 Task: Create a rule when custom fields comments is set to a number grater than 1 by me.
Action: Mouse moved to (1313, 105)
Screenshot: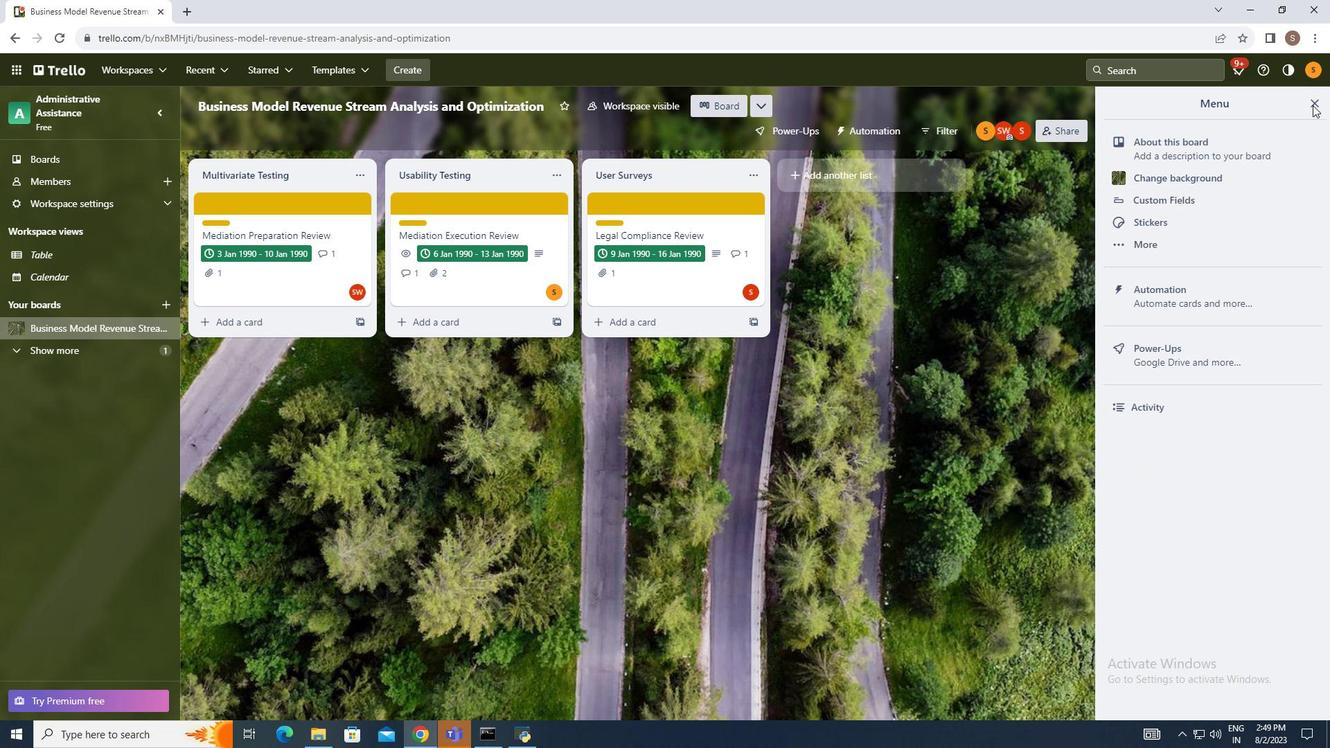 
Action: Mouse pressed left at (1313, 105)
Screenshot: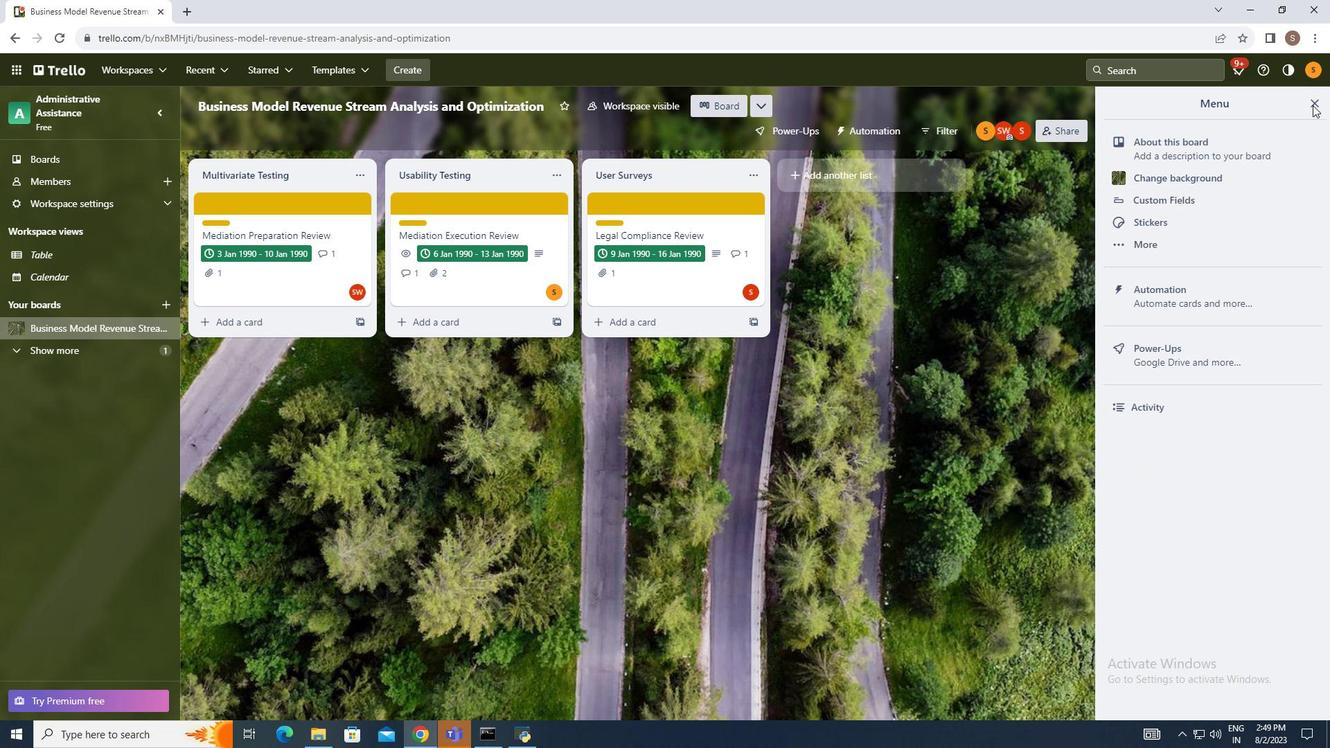 
Action: Mouse moved to (1197, 291)
Screenshot: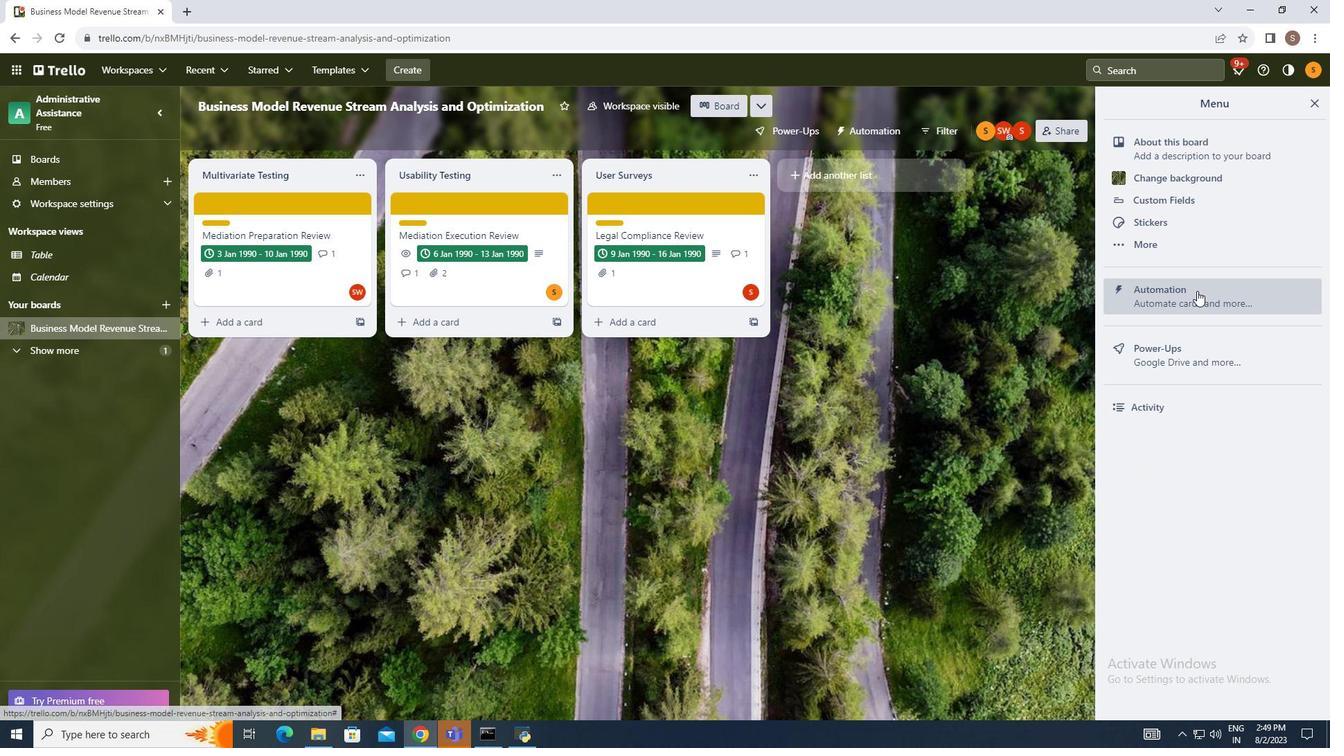 
Action: Mouse pressed left at (1197, 291)
Screenshot: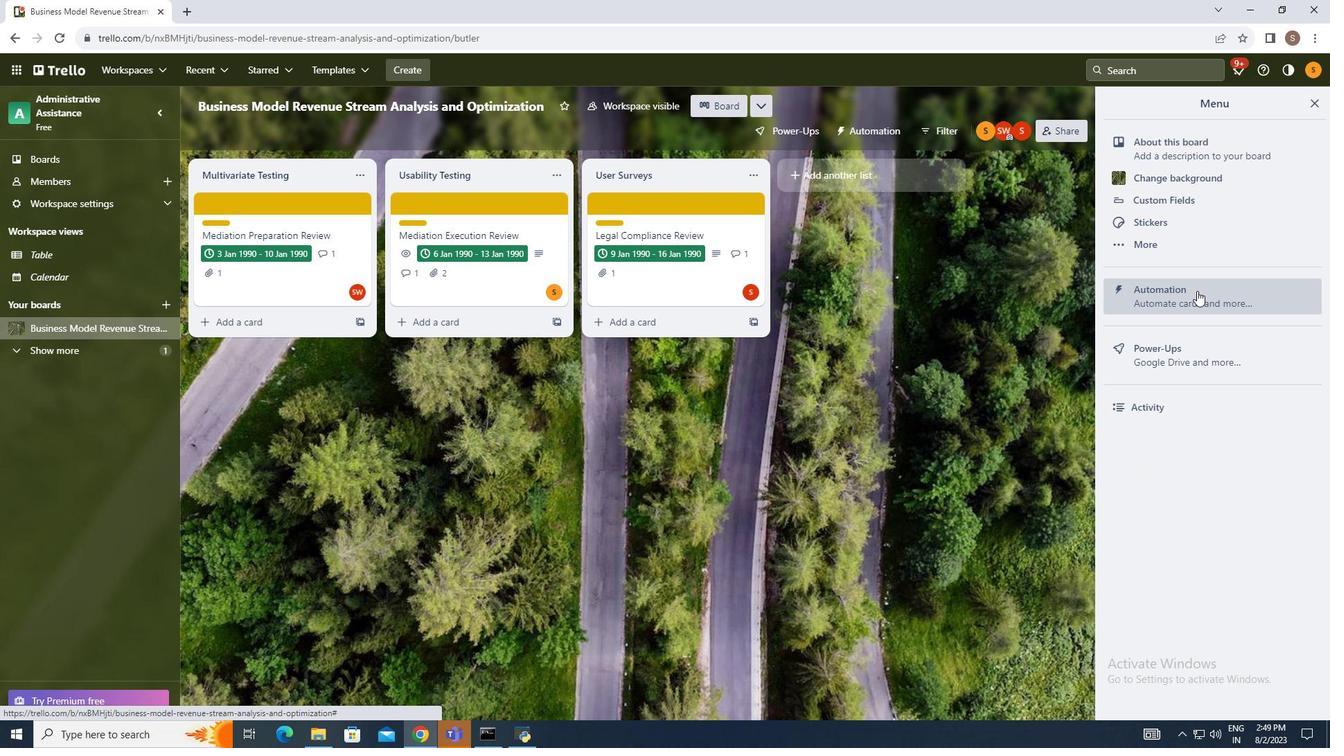 
Action: Mouse moved to (255, 252)
Screenshot: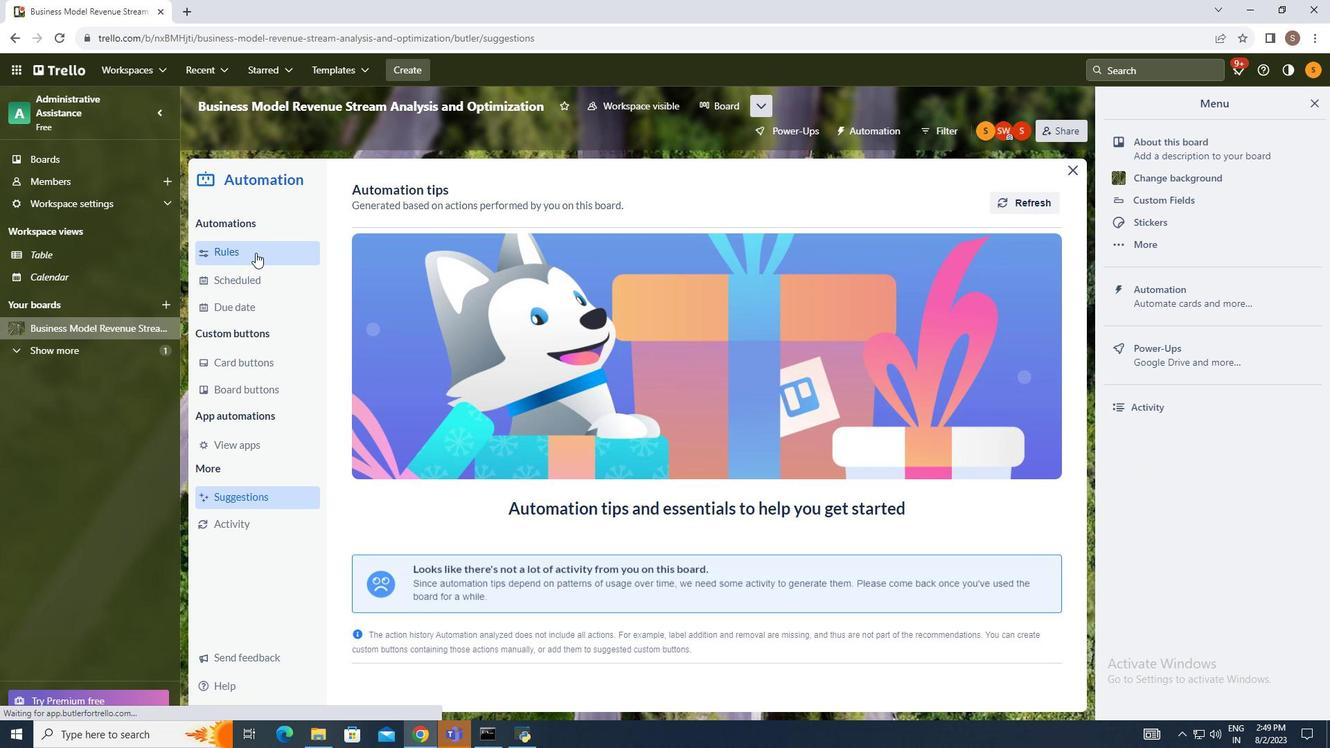 
Action: Mouse pressed left at (255, 252)
Screenshot: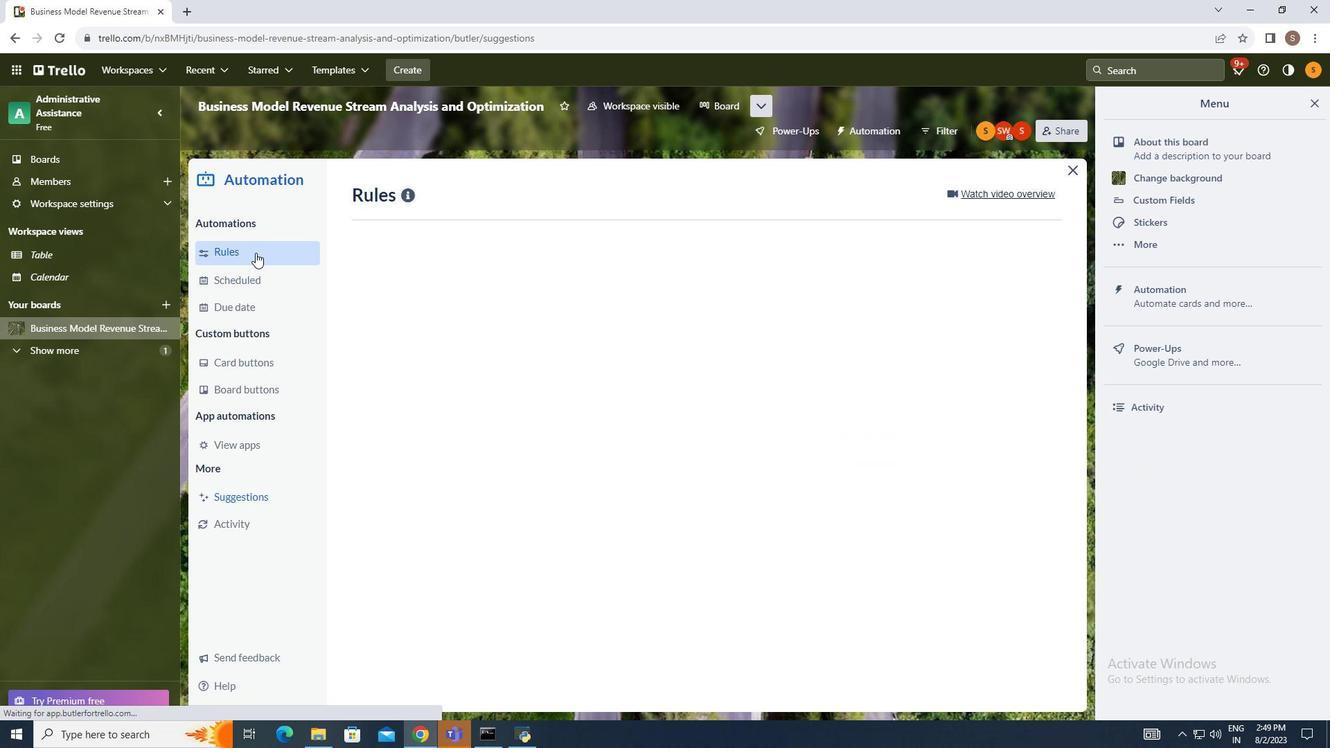 
Action: Mouse moved to (931, 197)
Screenshot: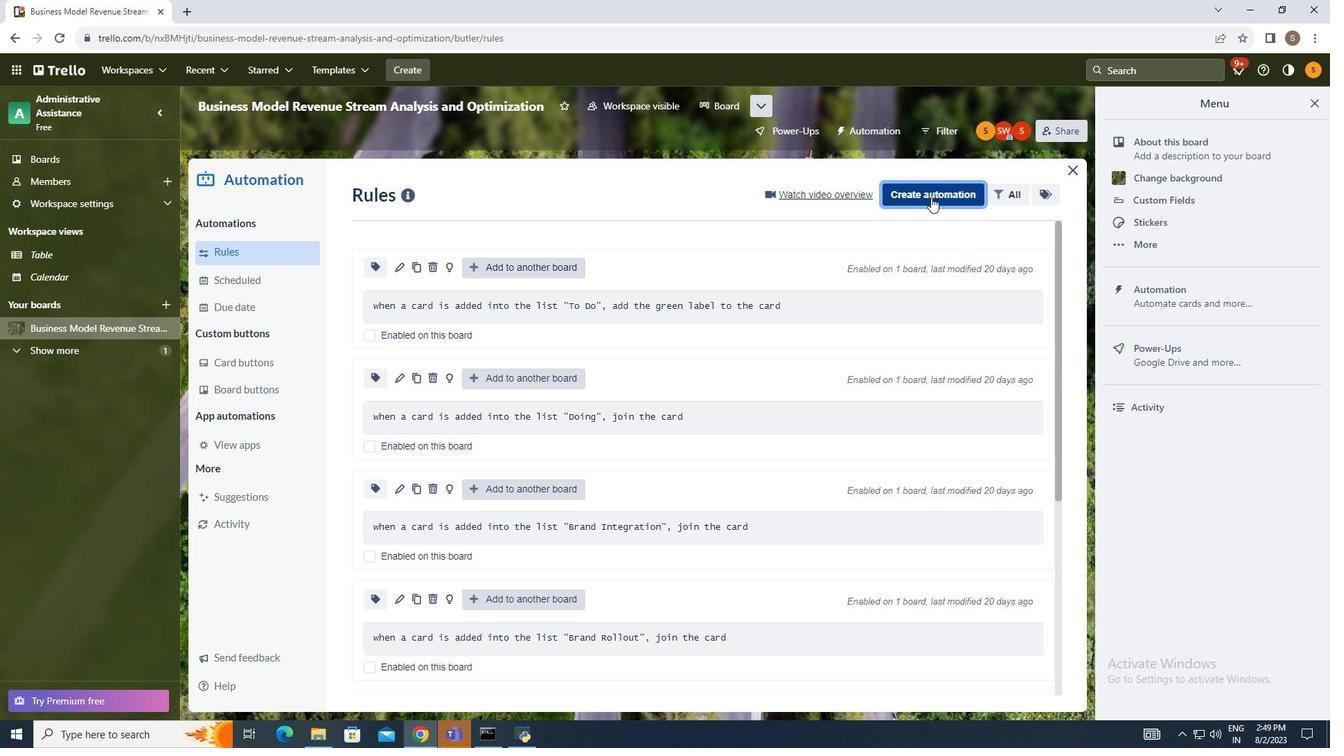 
Action: Mouse pressed left at (931, 197)
Screenshot: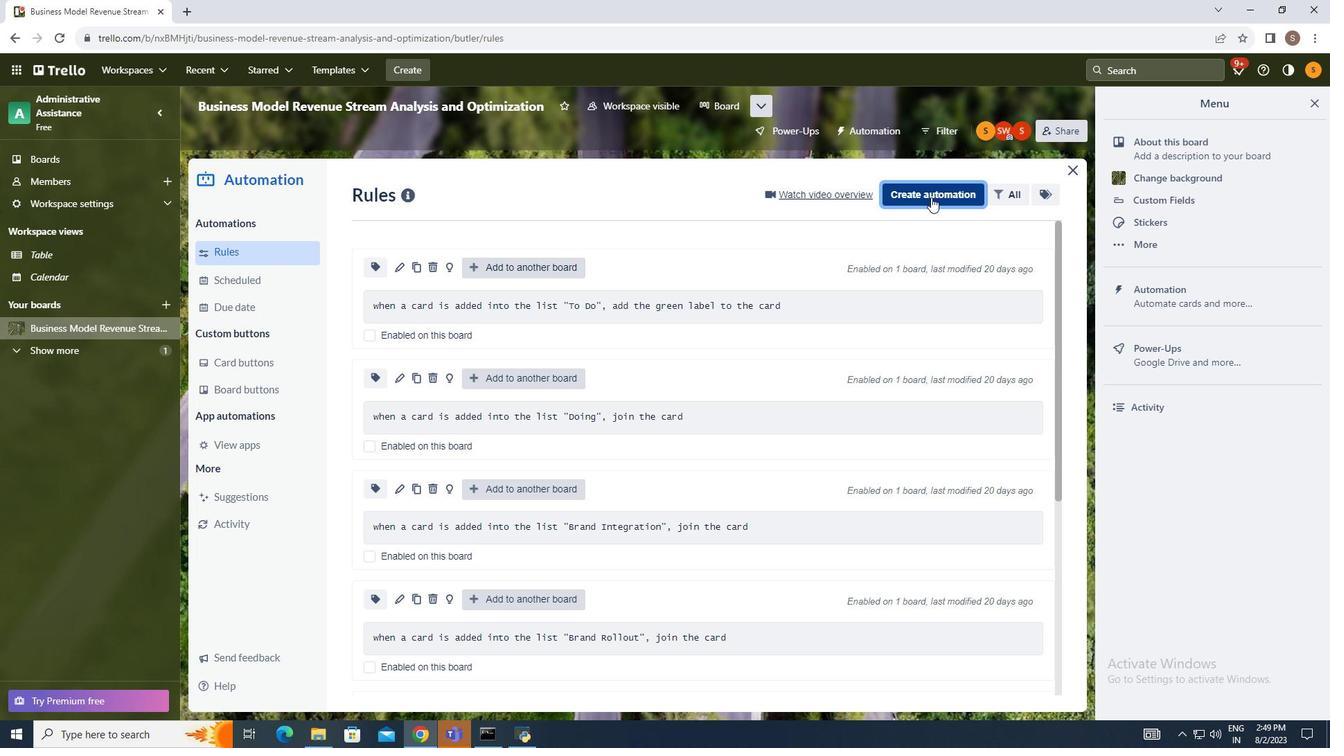 
Action: Mouse moved to (713, 327)
Screenshot: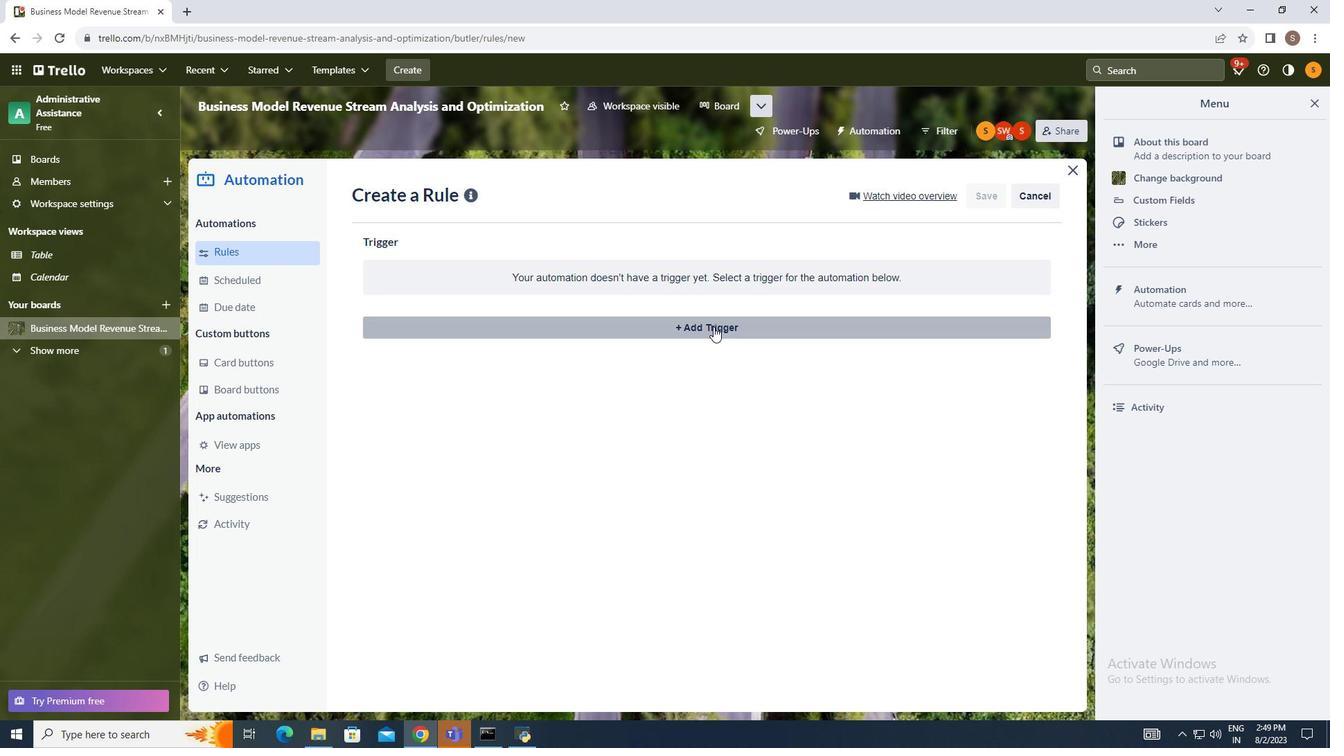 
Action: Mouse pressed left at (713, 327)
Screenshot: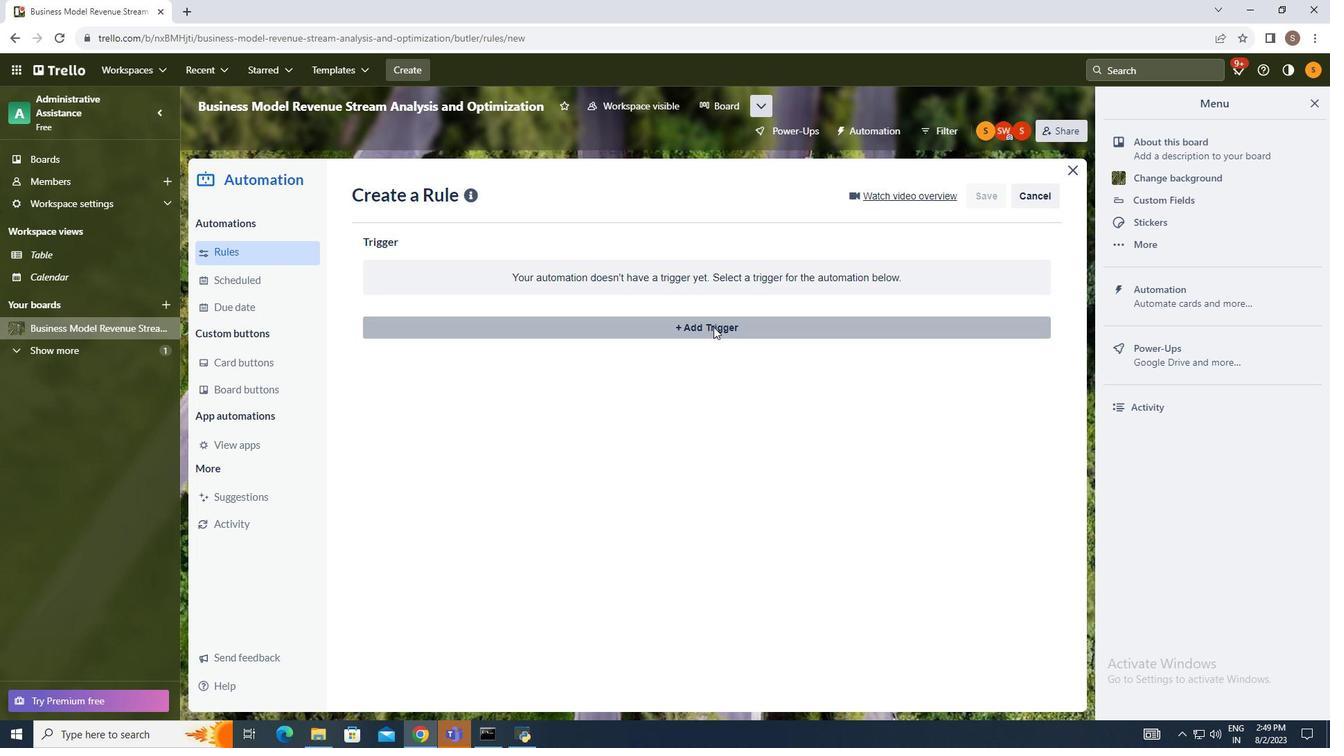 
Action: Mouse moved to (673, 372)
Screenshot: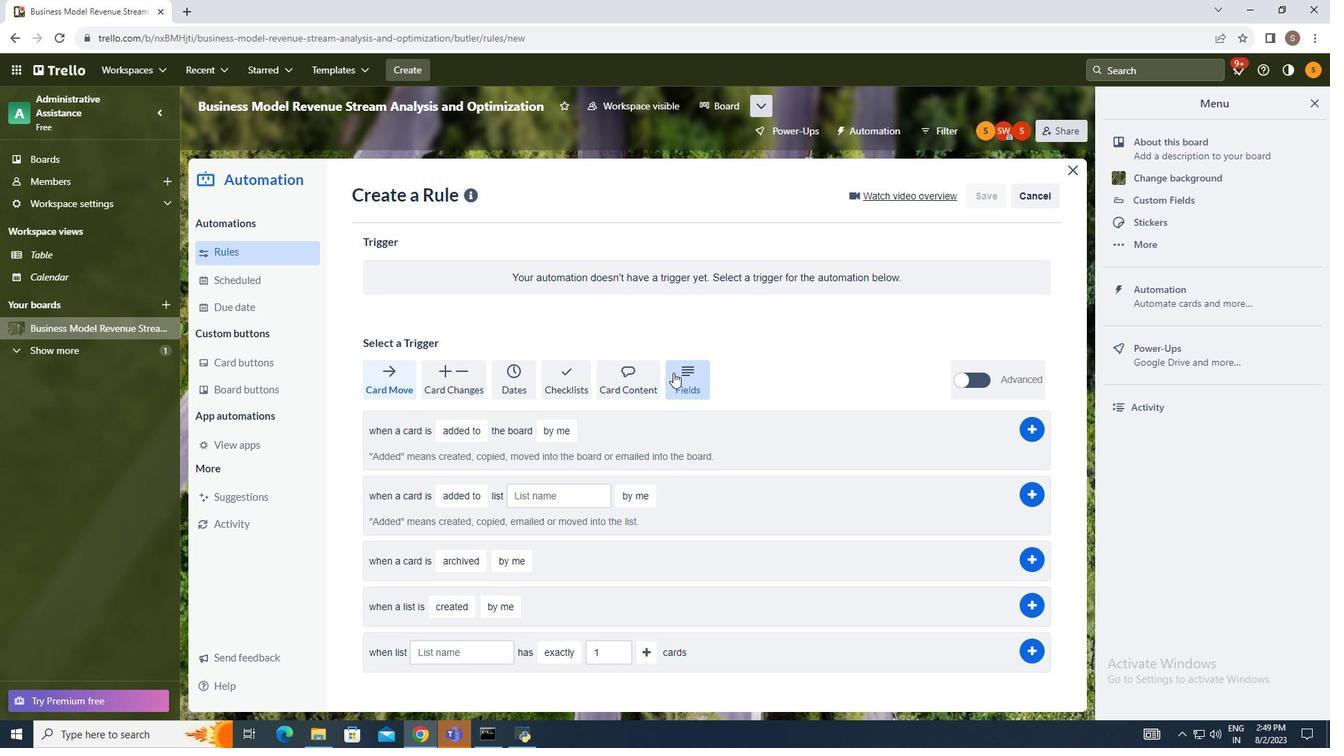 
Action: Mouse pressed left at (673, 372)
Screenshot: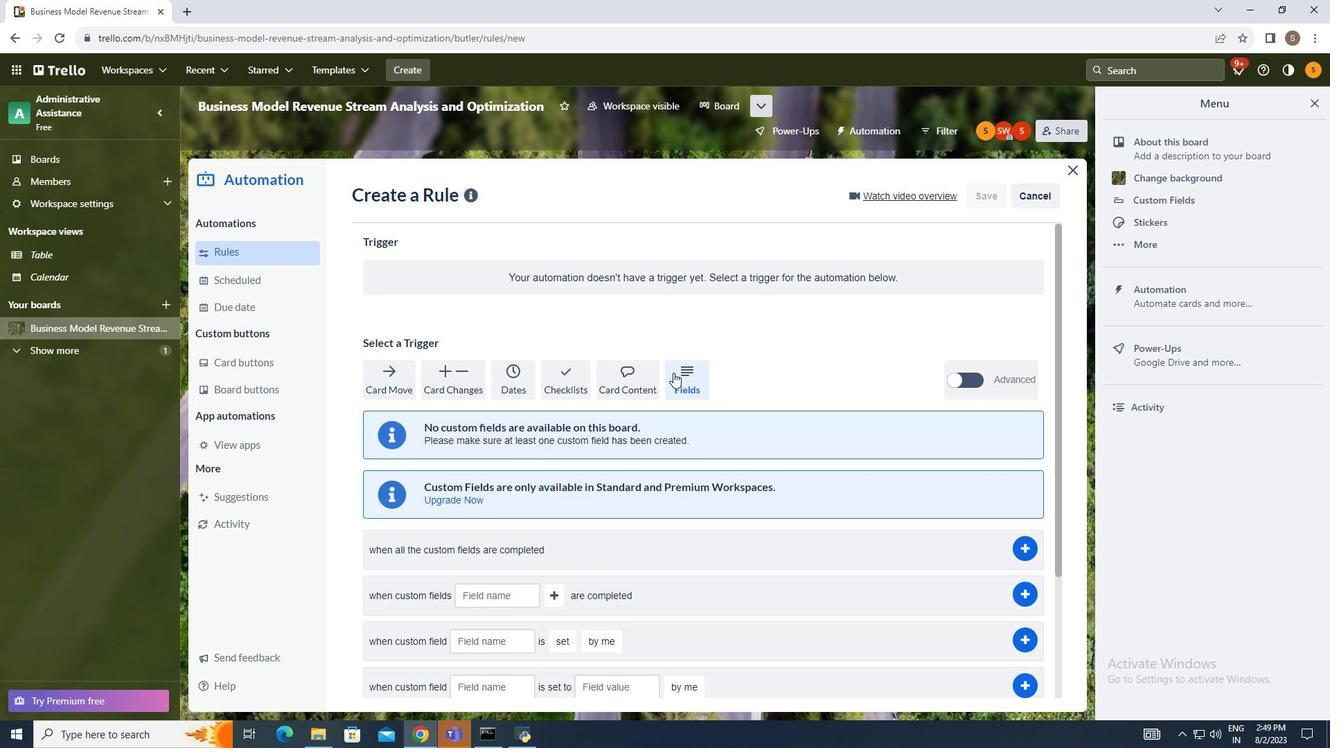 
Action: Mouse moved to (590, 479)
Screenshot: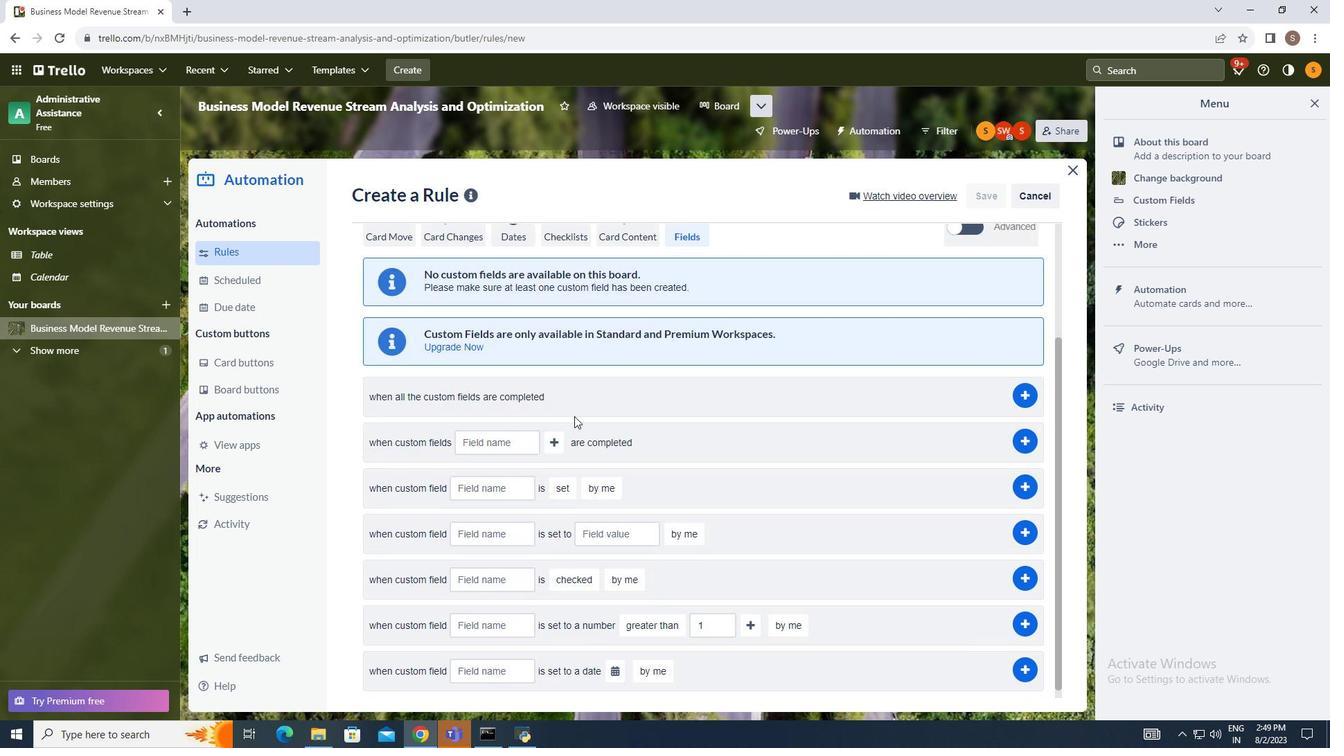 
Action: Mouse scrolled (590, 478) with delta (0, 0)
Screenshot: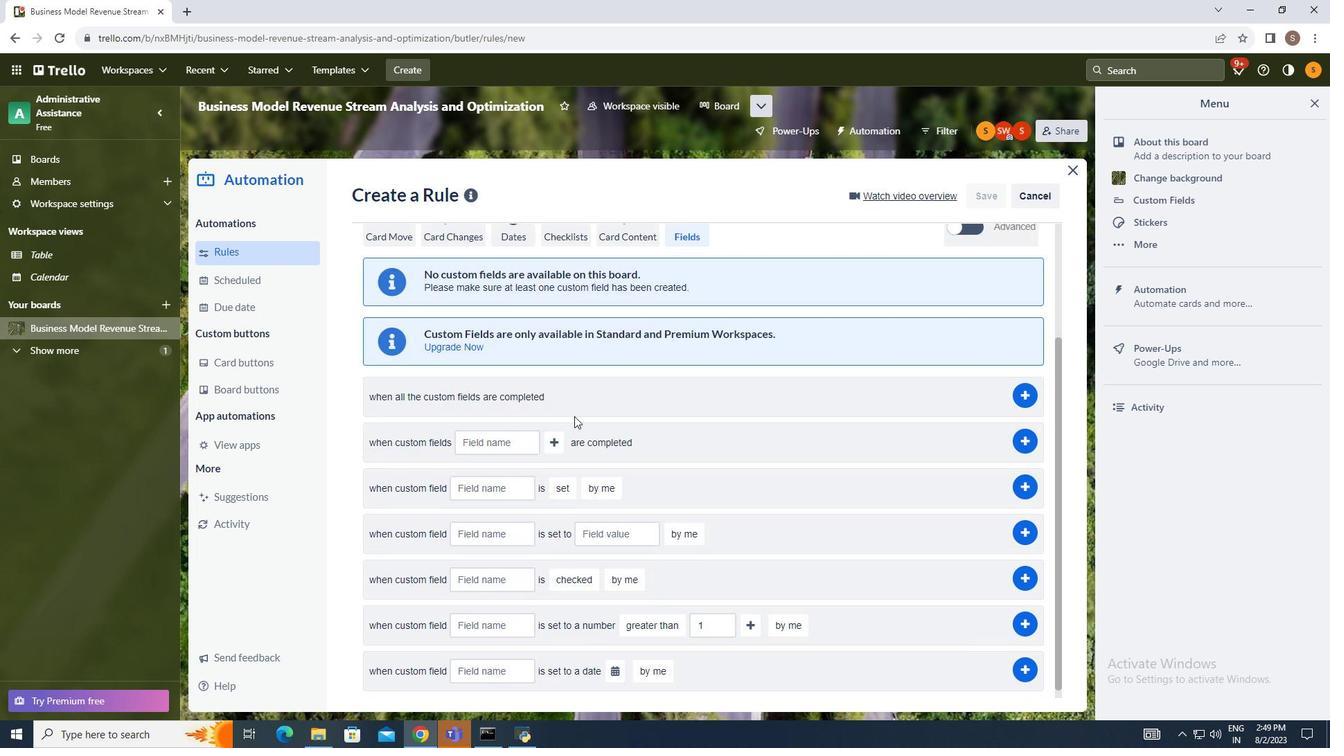 
Action: Mouse moved to (586, 480)
Screenshot: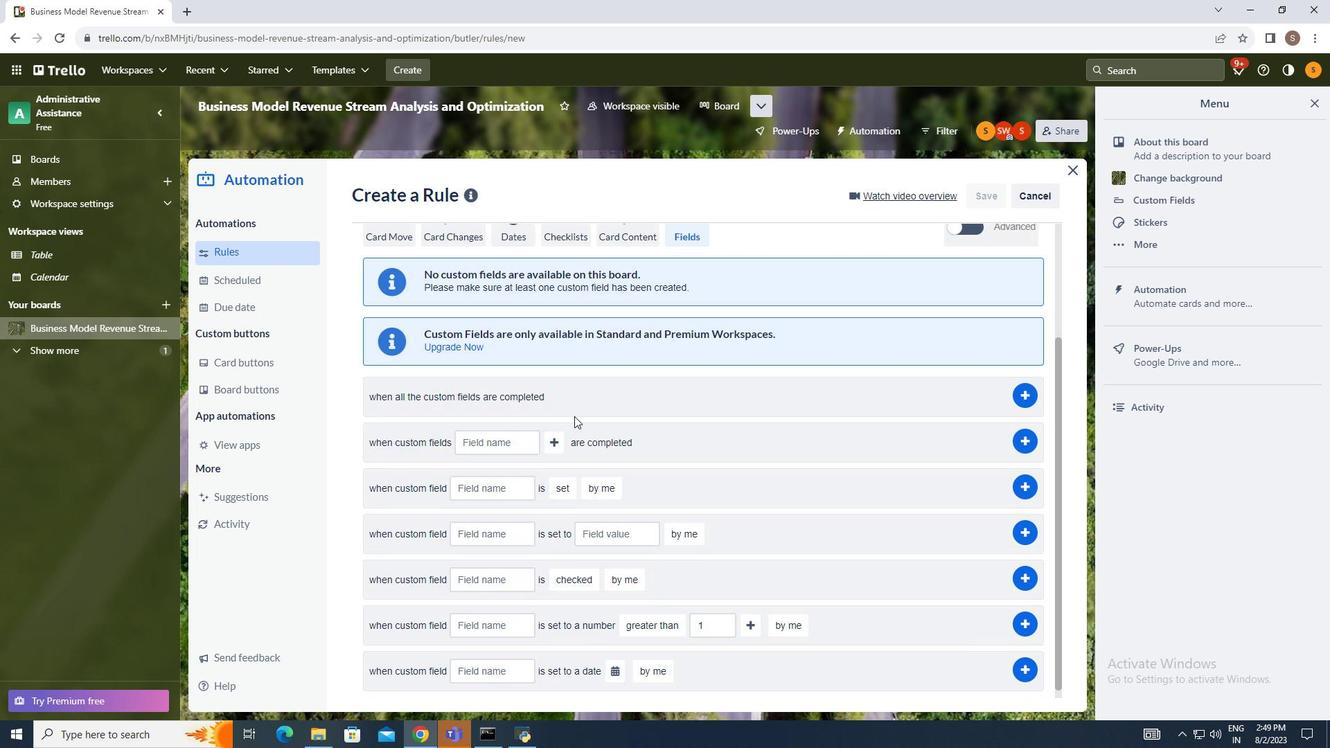 
Action: Mouse scrolled (586, 479) with delta (0, 0)
Screenshot: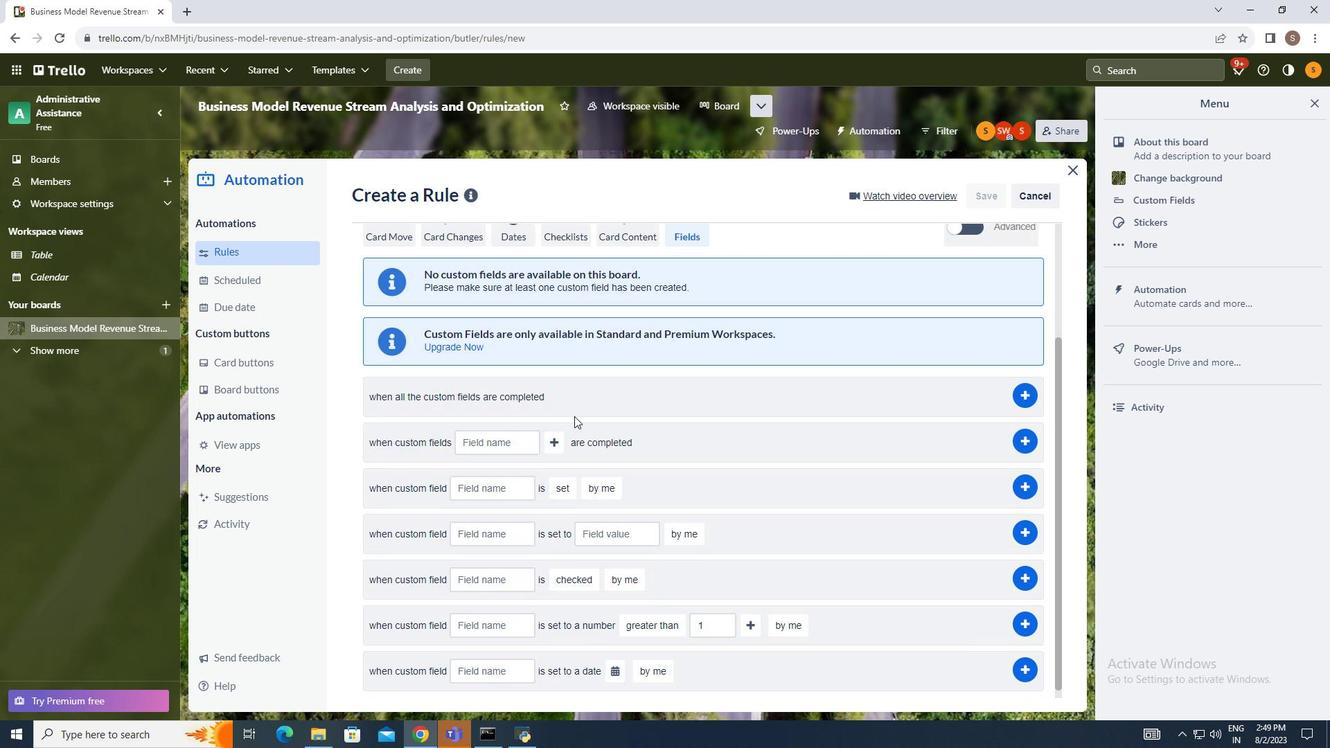 
Action: Mouse moved to (580, 469)
Screenshot: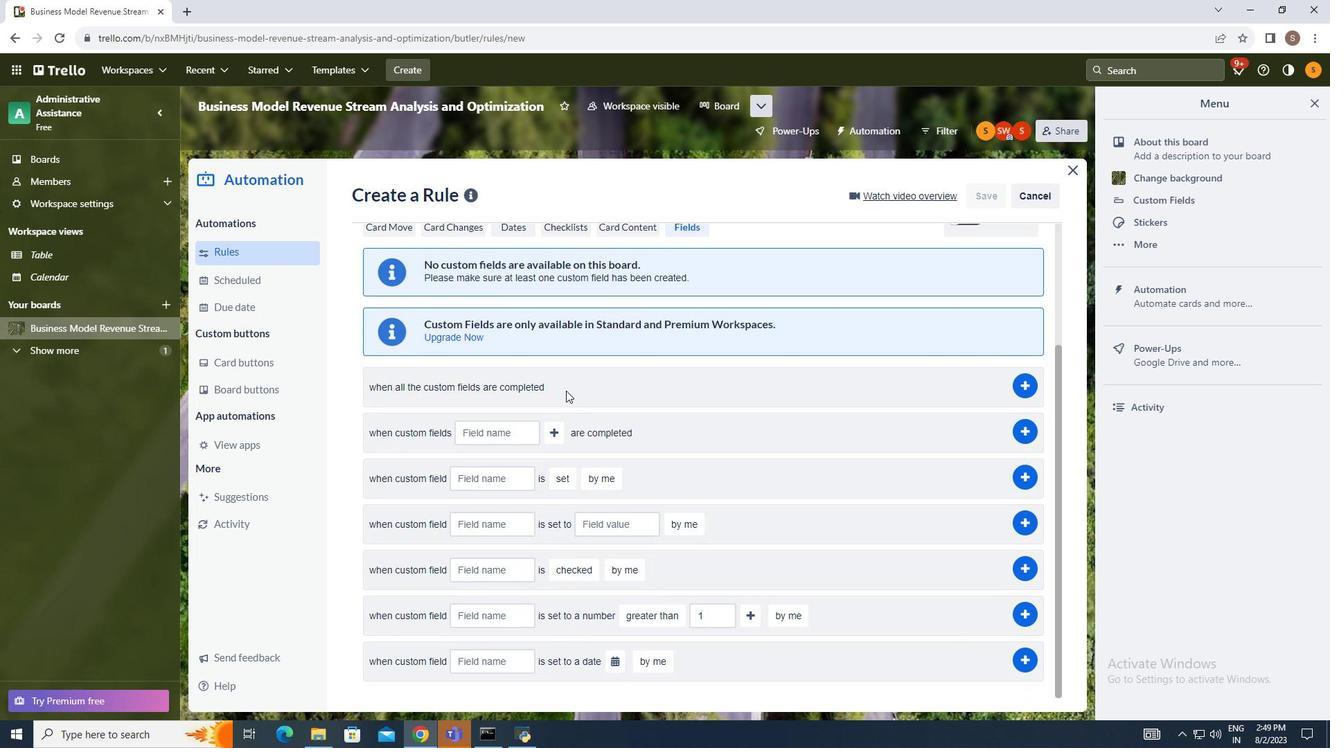 
Action: Mouse scrolled (580, 468) with delta (0, 0)
Screenshot: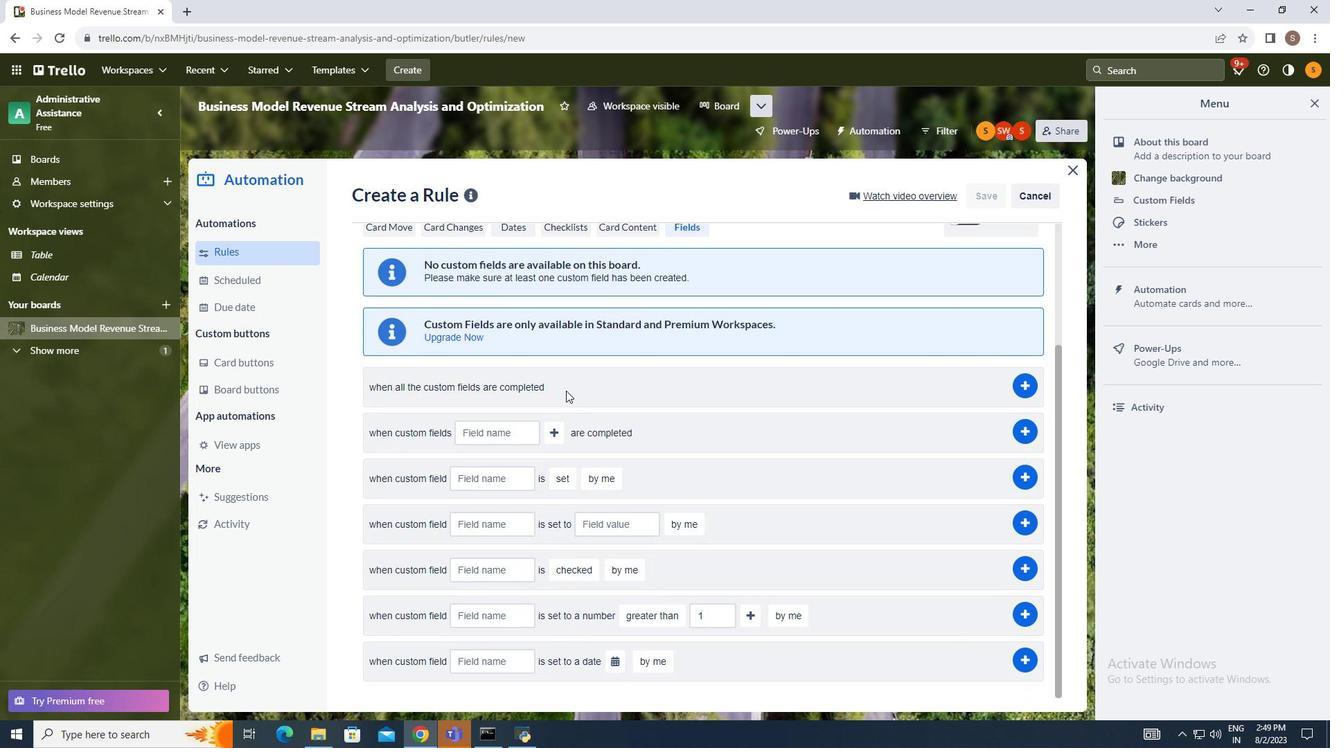 
Action: Mouse moved to (577, 445)
Screenshot: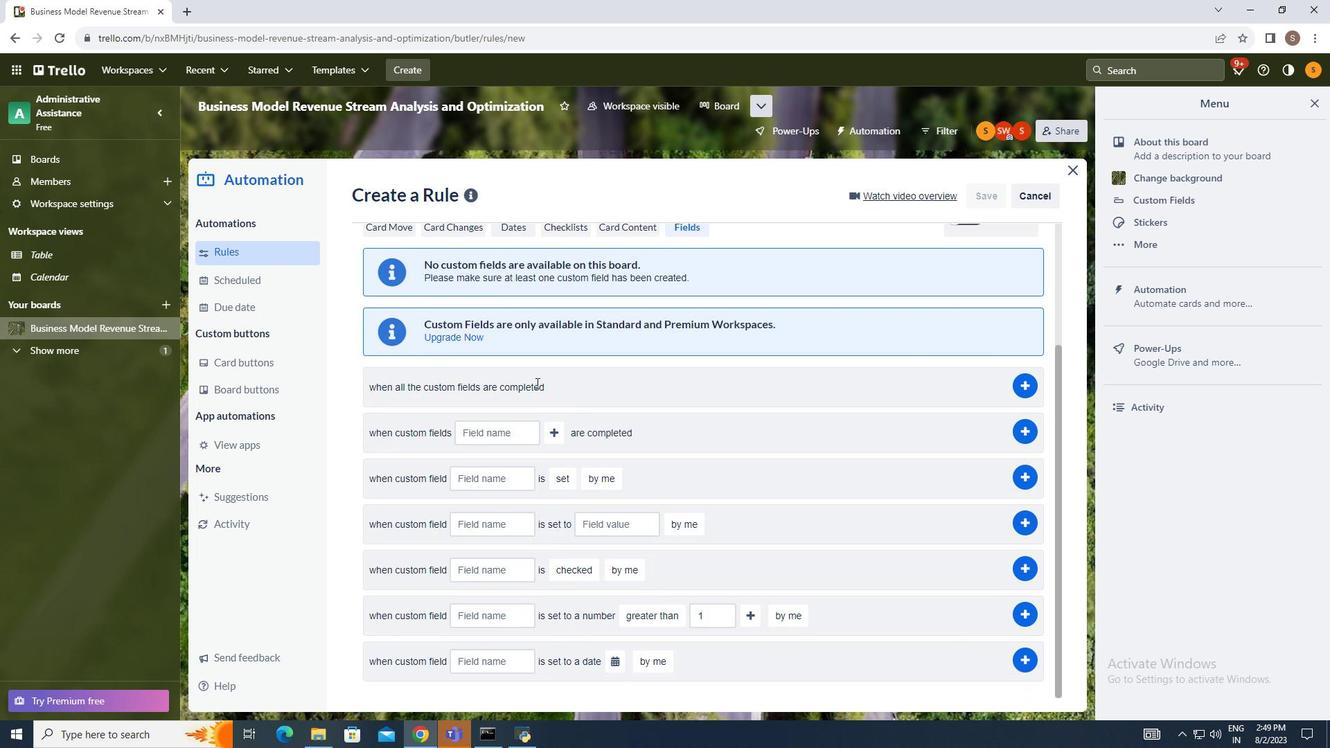 
Action: Mouse scrolled (577, 444) with delta (0, 0)
Screenshot: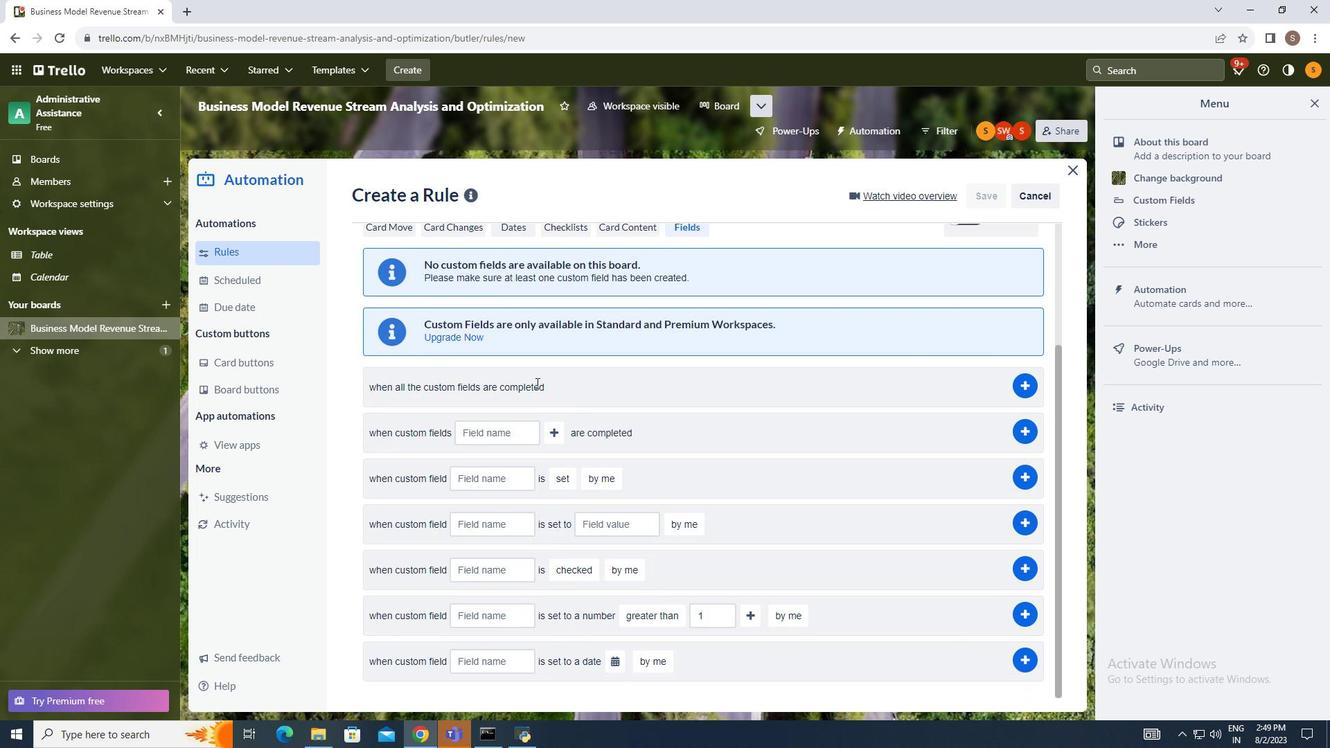 
Action: Mouse moved to (571, 402)
Screenshot: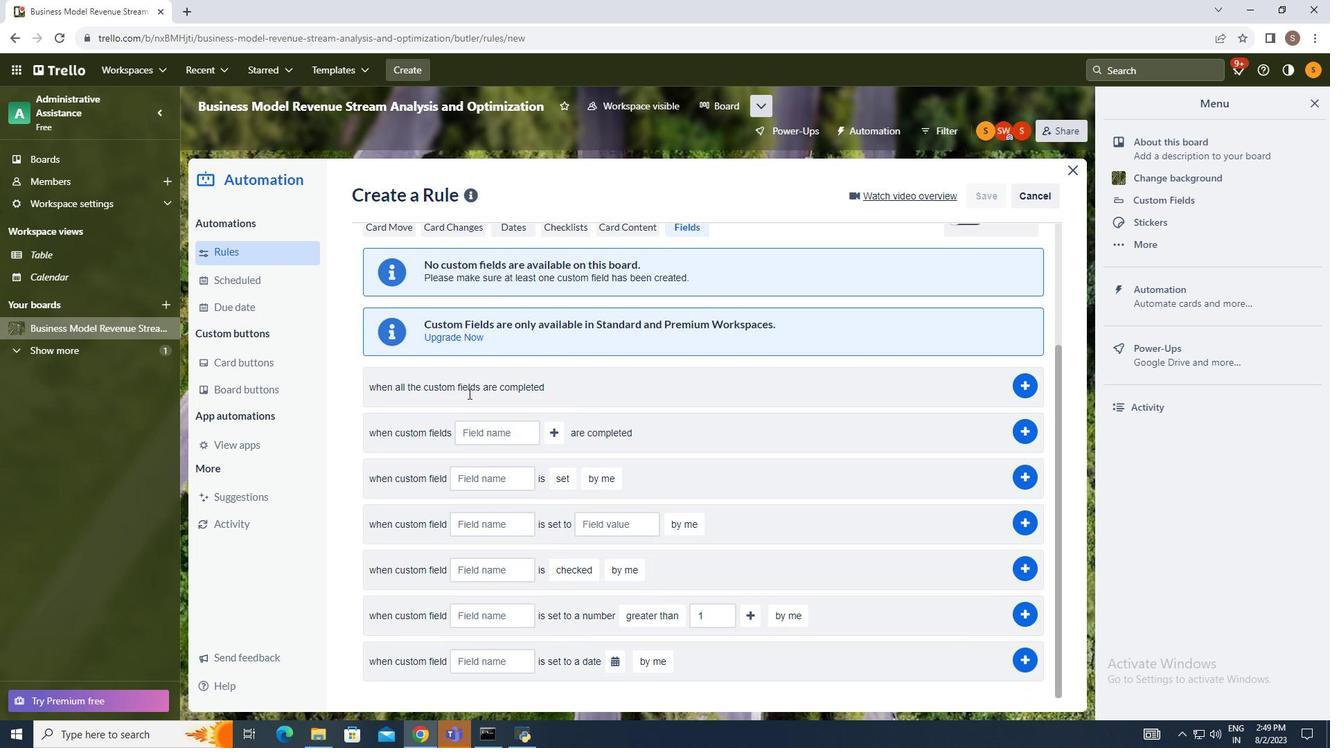 
Action: Mouse scrolled (571, 401) with delta (0, 0)
Screenshot: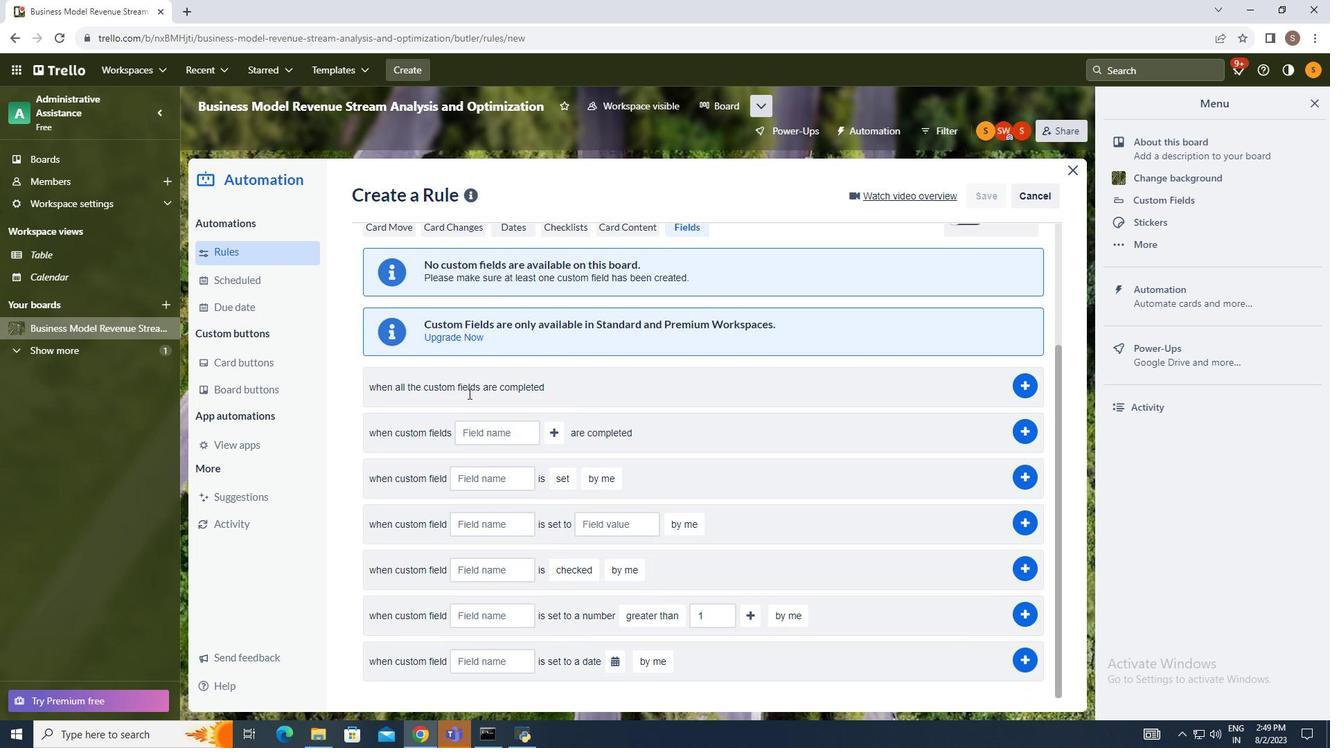 
Action: Mouse moved to (566, 390)
Screenshot: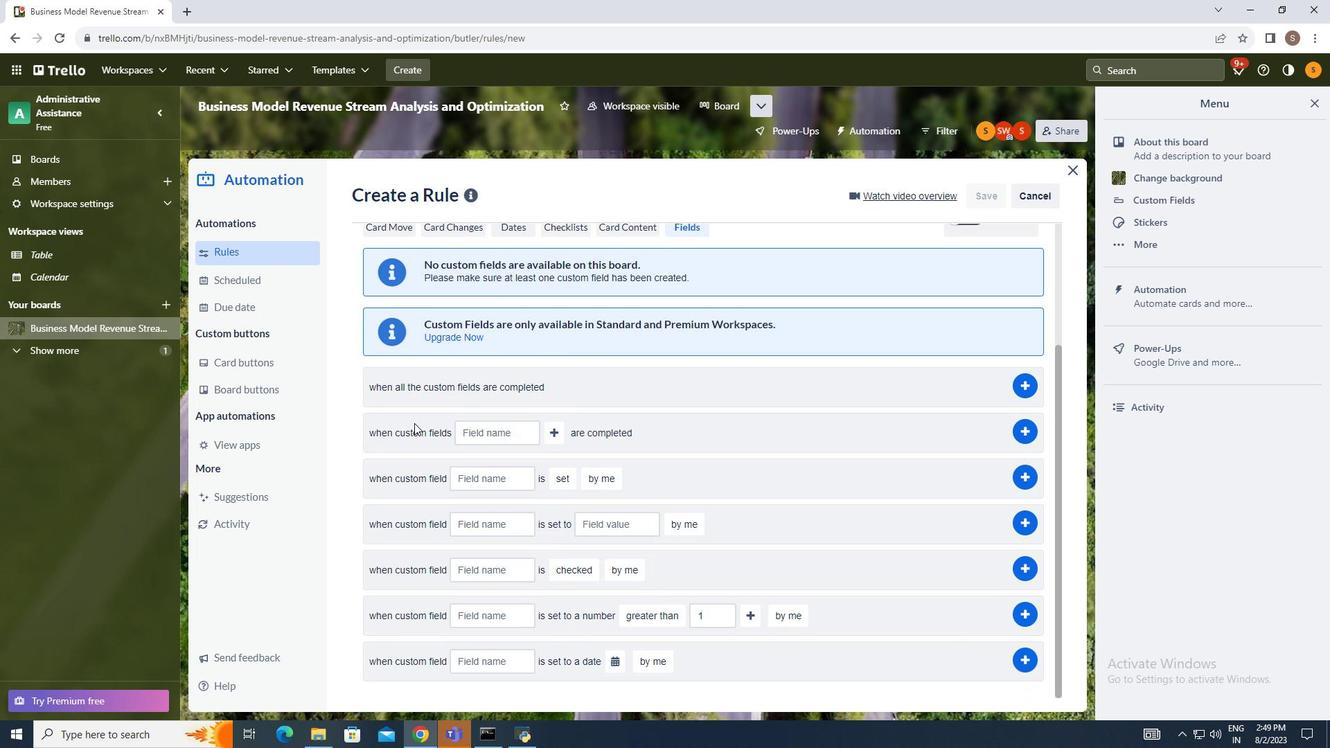
Action: Mouse scrolled (566, 390) with delta (0, 0)
Screenshot: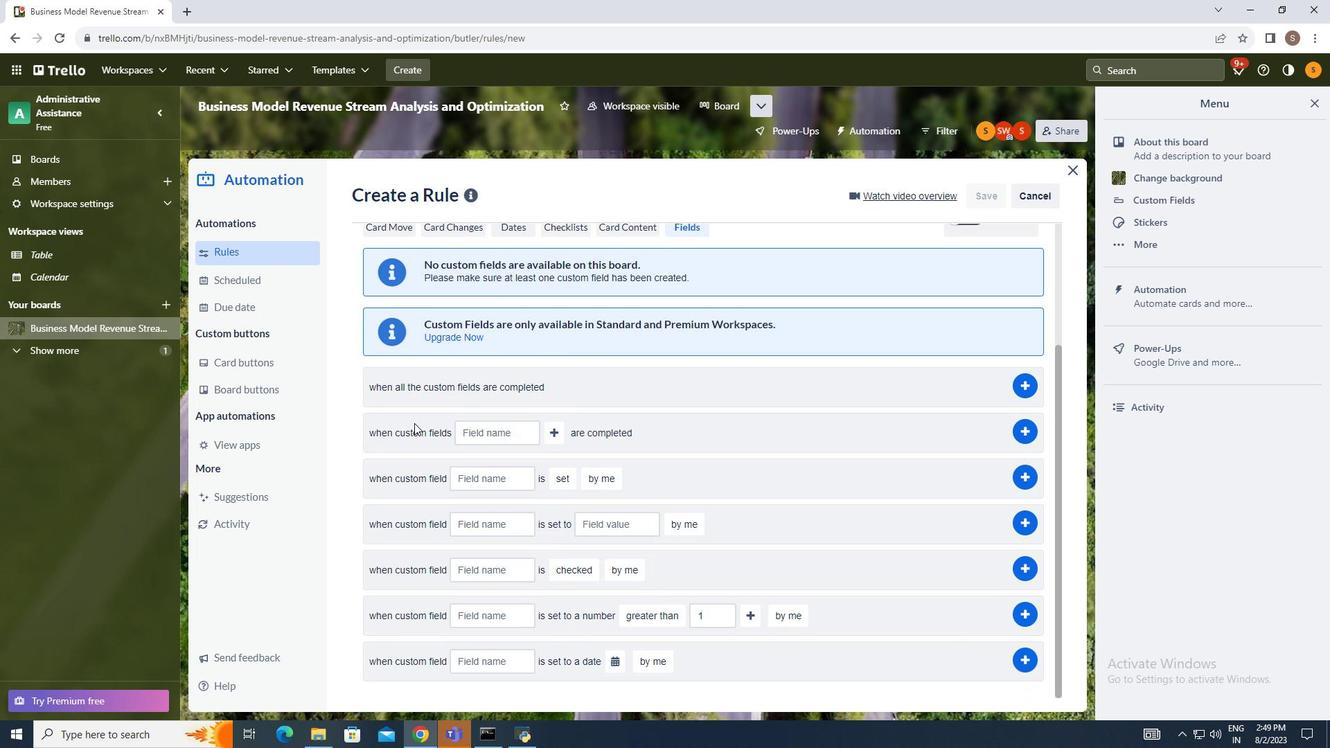 
Action: Mouse moved to (402, 469)
Screenshot: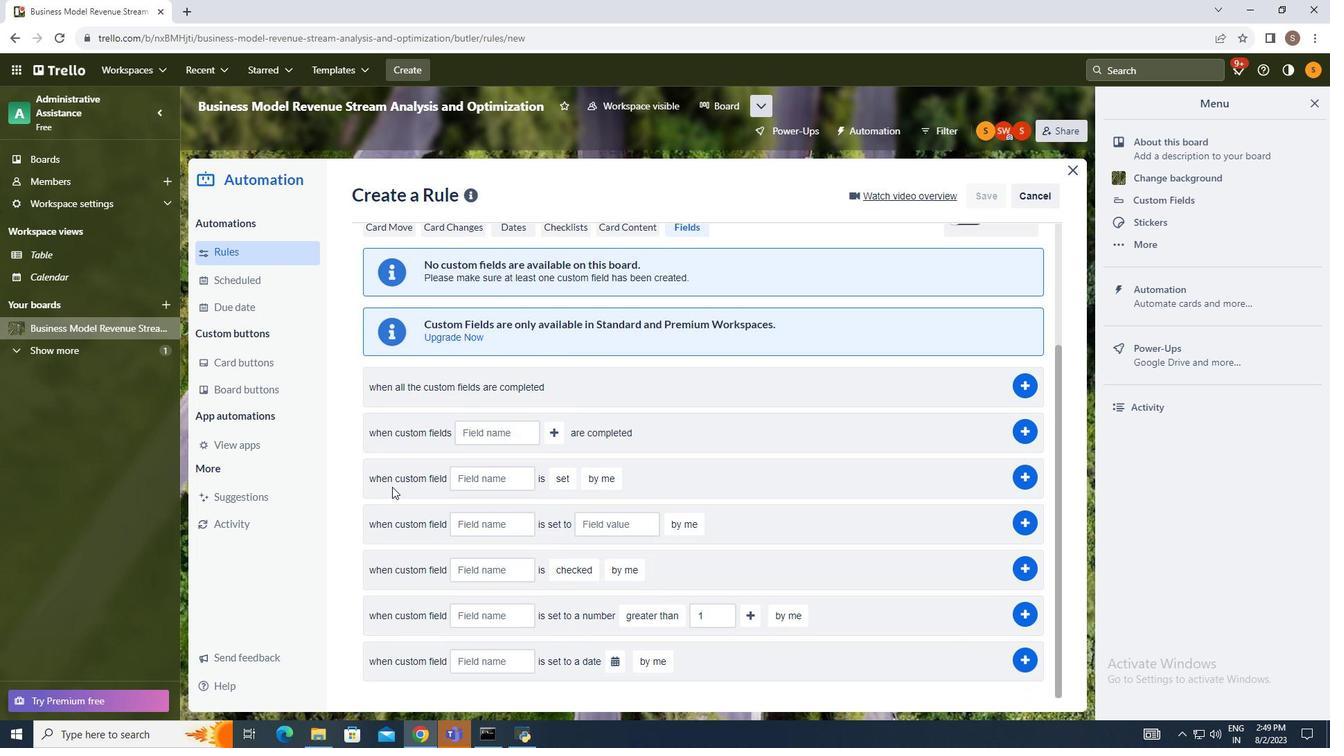
Action: Mouse scrolled (406, 445) with delta (0, 0)
Screenshot: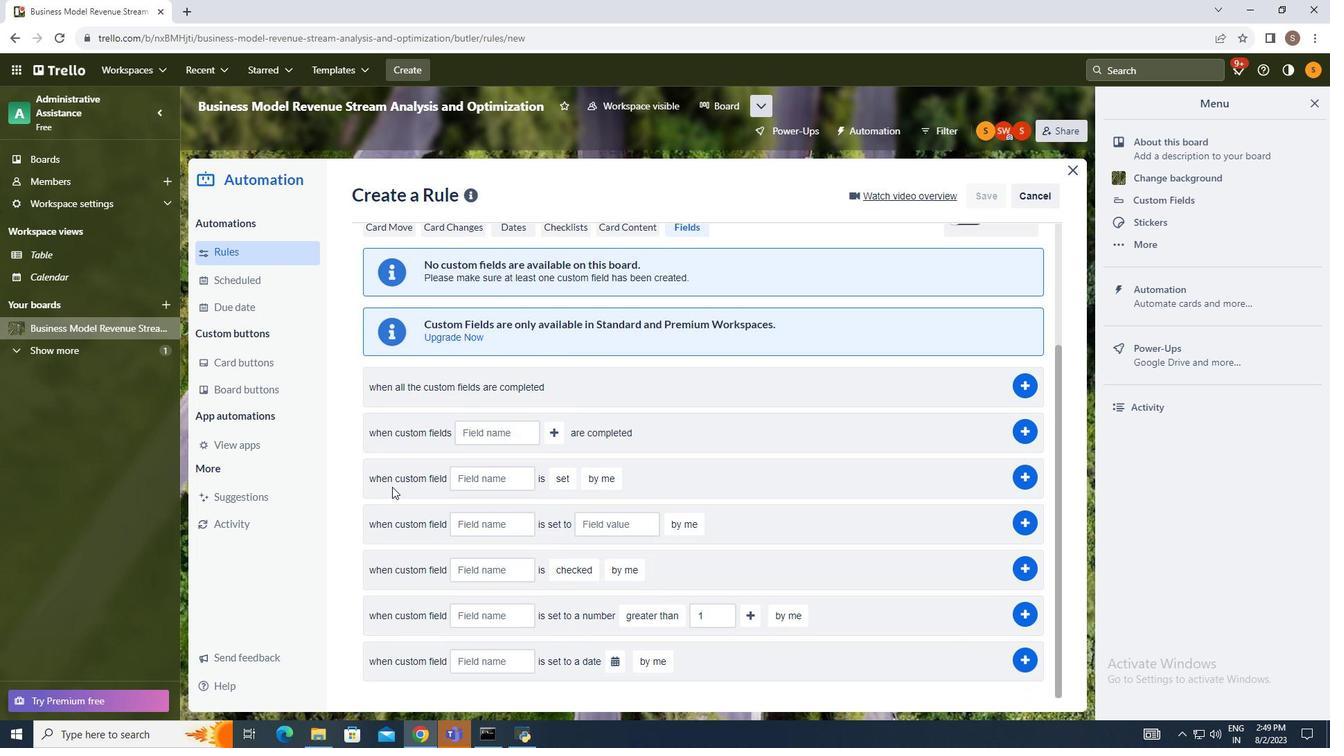 
Action: Mouse moved to (401, 472)
Screenshot: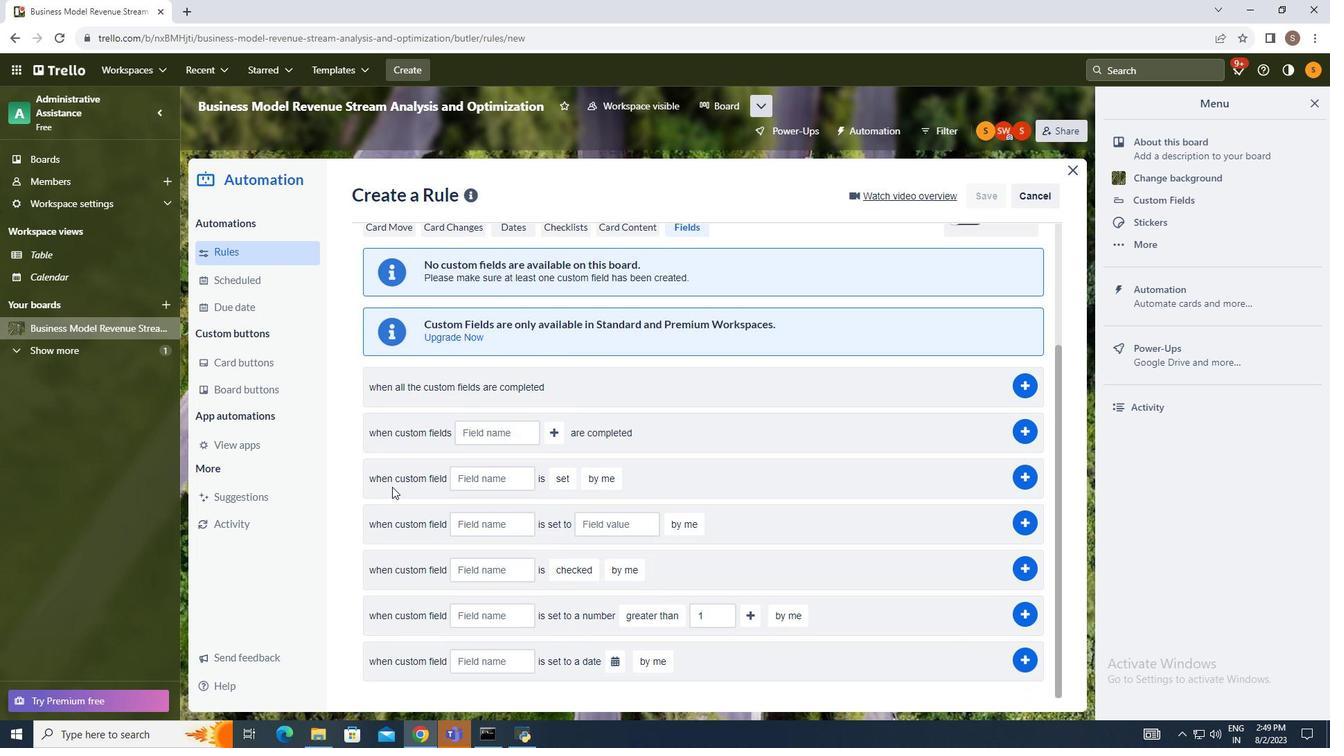 
Action: Mouse scrolled (404, 456) with delta (0, 0)
Screenshot: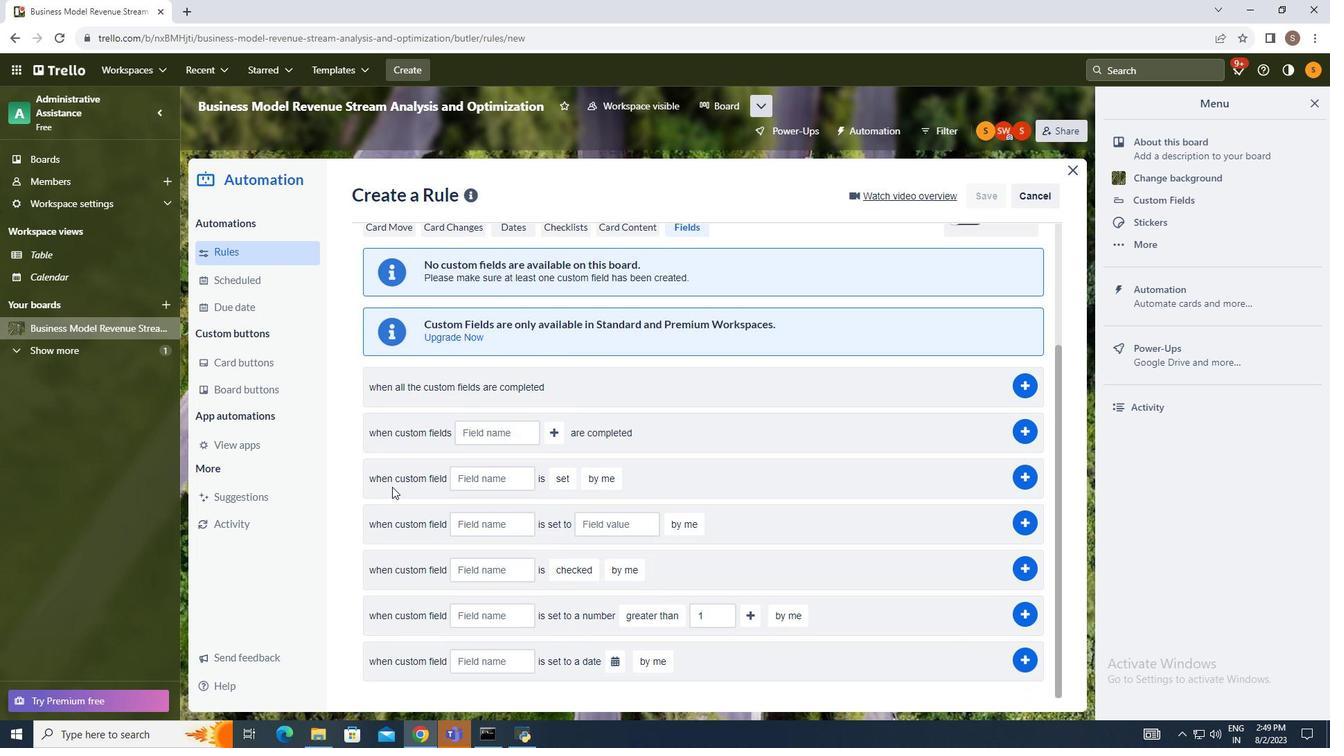 
Action: Mouse moved to (399, 476)
Screenshot: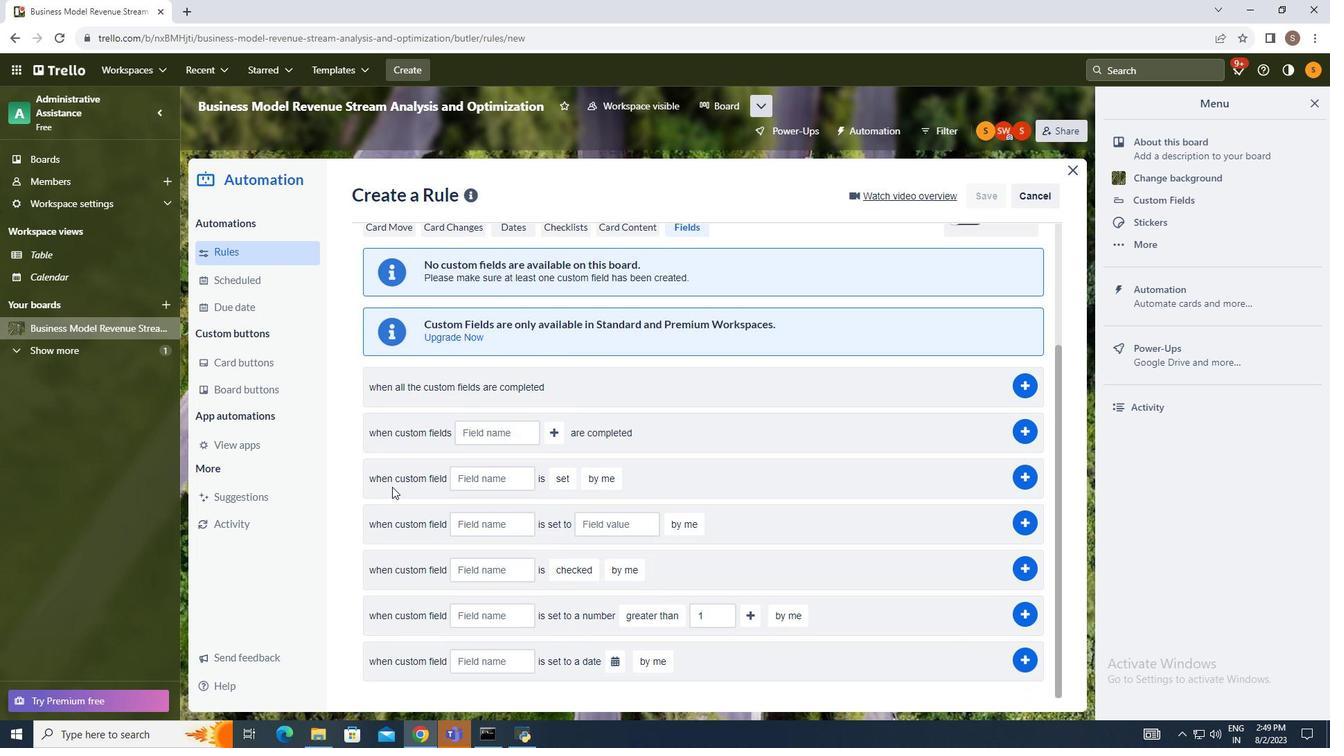 
Action: Mouse scrolled (401, 471) with delta (0, 0)
Screenshot: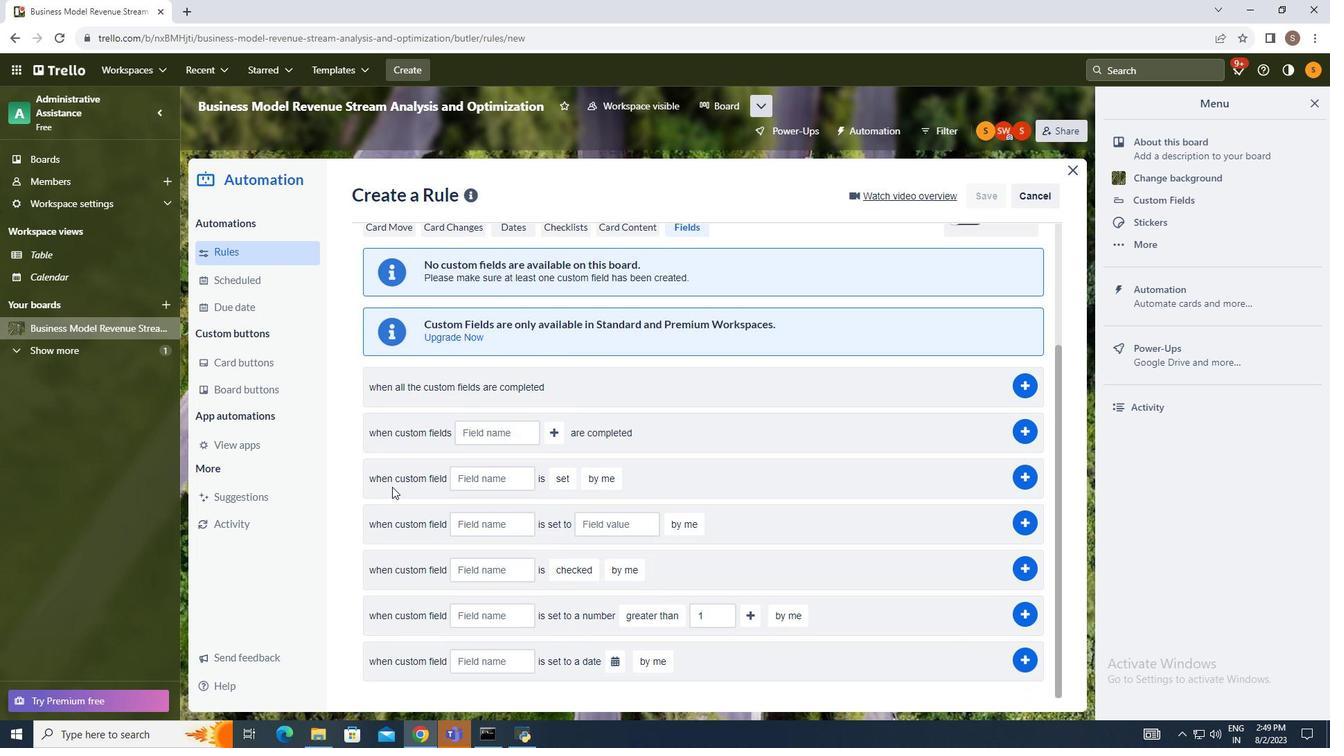 
Action: Mouse moved to (399, 478)
Screenshot: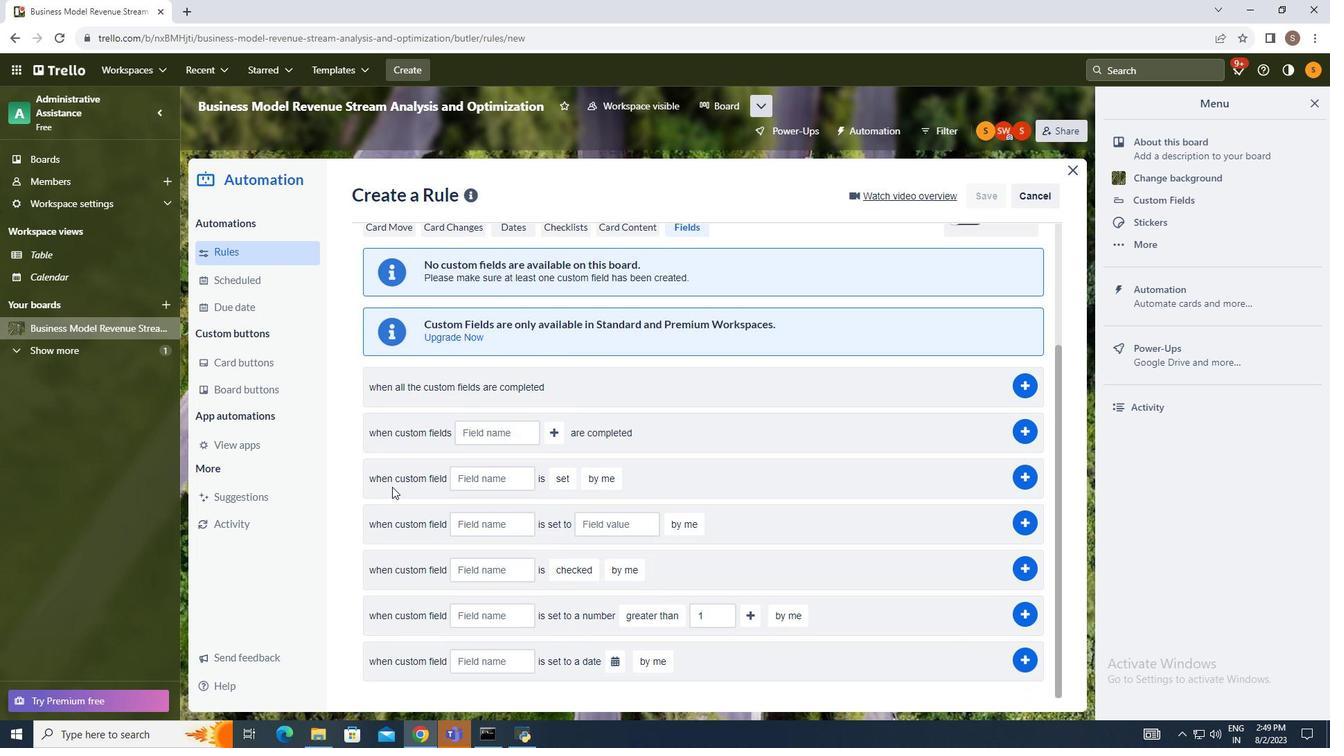 
Action: Mouse scrolled (399, 475) with delta (0, 0)
Screenshot: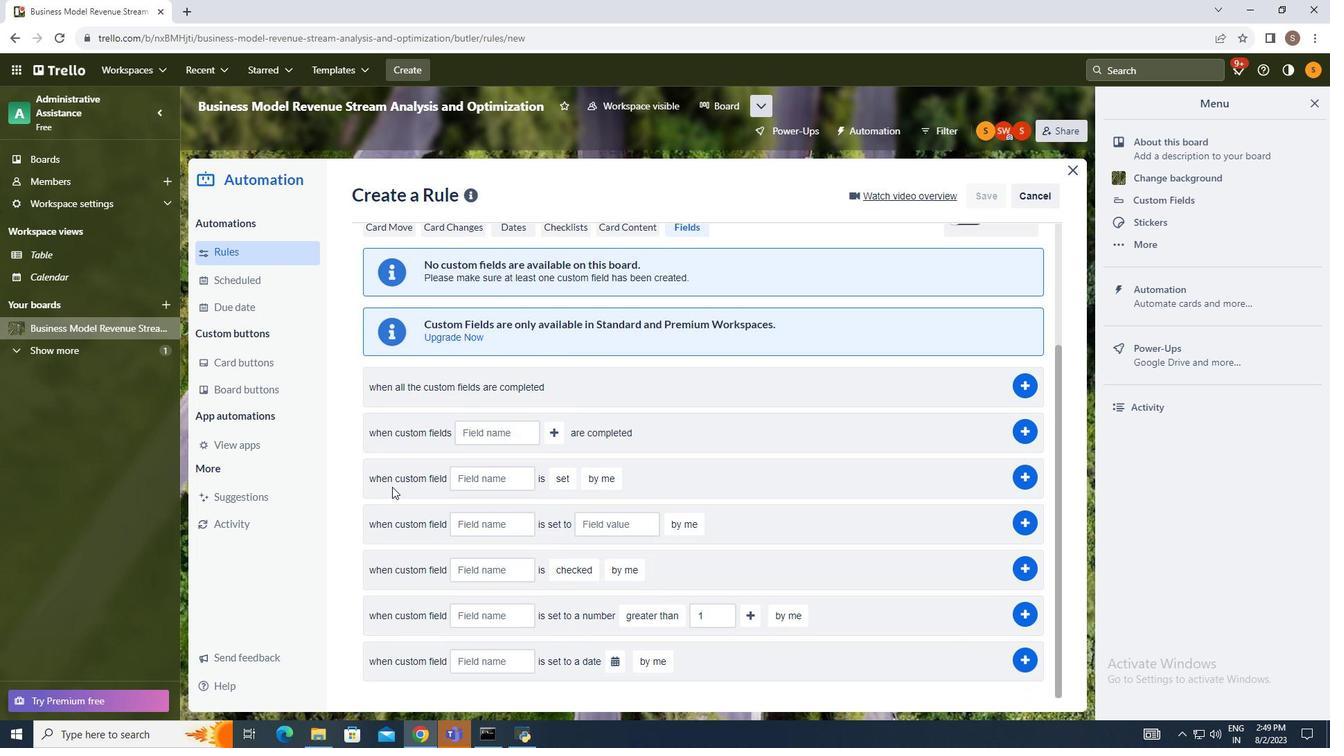 
Action: Mouse moved to (405, 532)
Screenshot: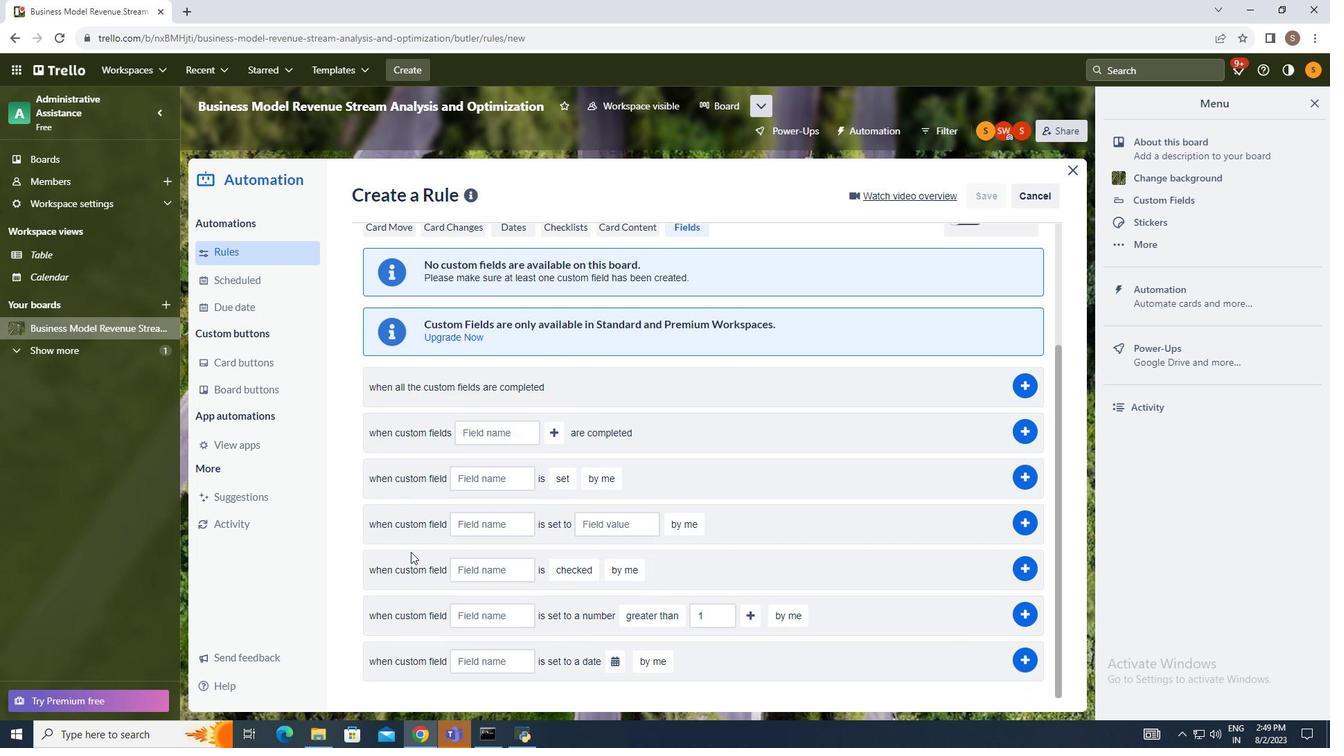 
Action: Mouse scrolled (405, 531) with delta (0, 0)
Screenshot: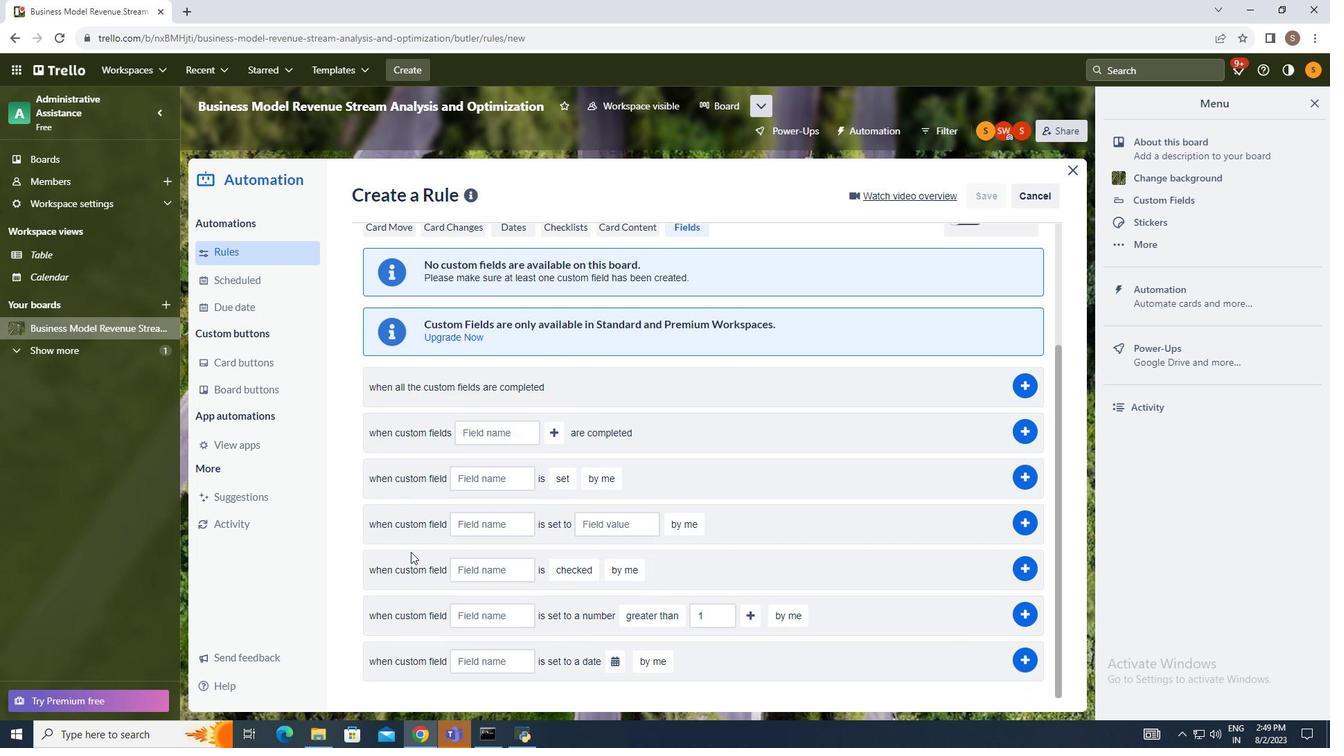 
Action: Mouse moved to (408, 542)
Screenshot: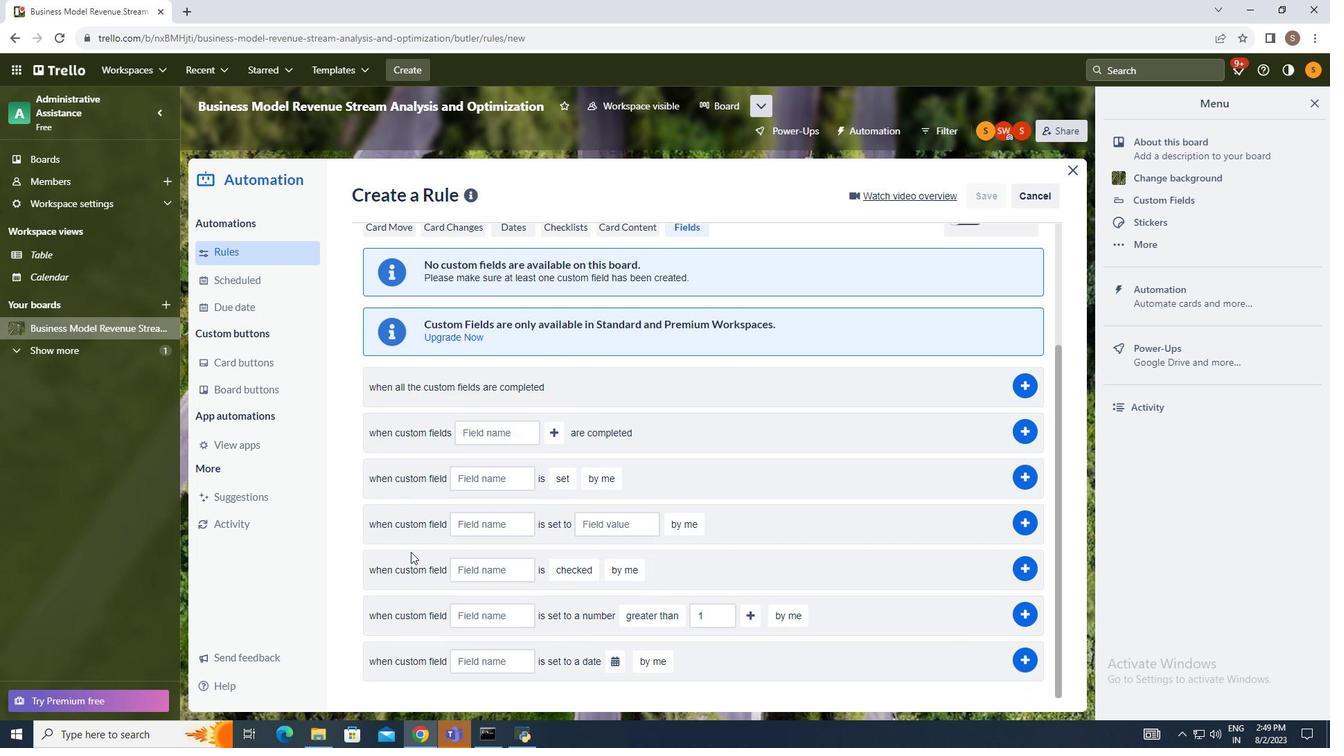 
Action: Mouse scrolled (408, 541) with delta (0, 0)
Screenshot: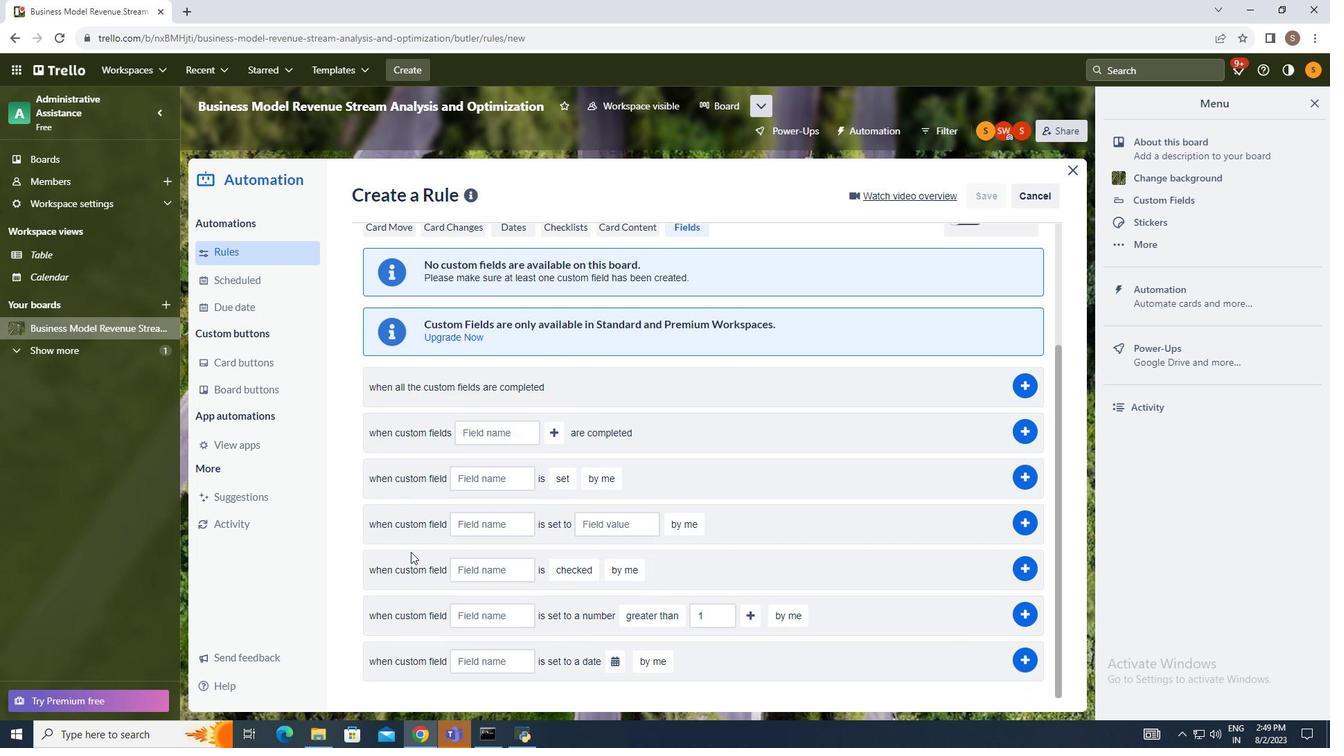 
Action: Mouse moved to (487, 611)
Screenshot: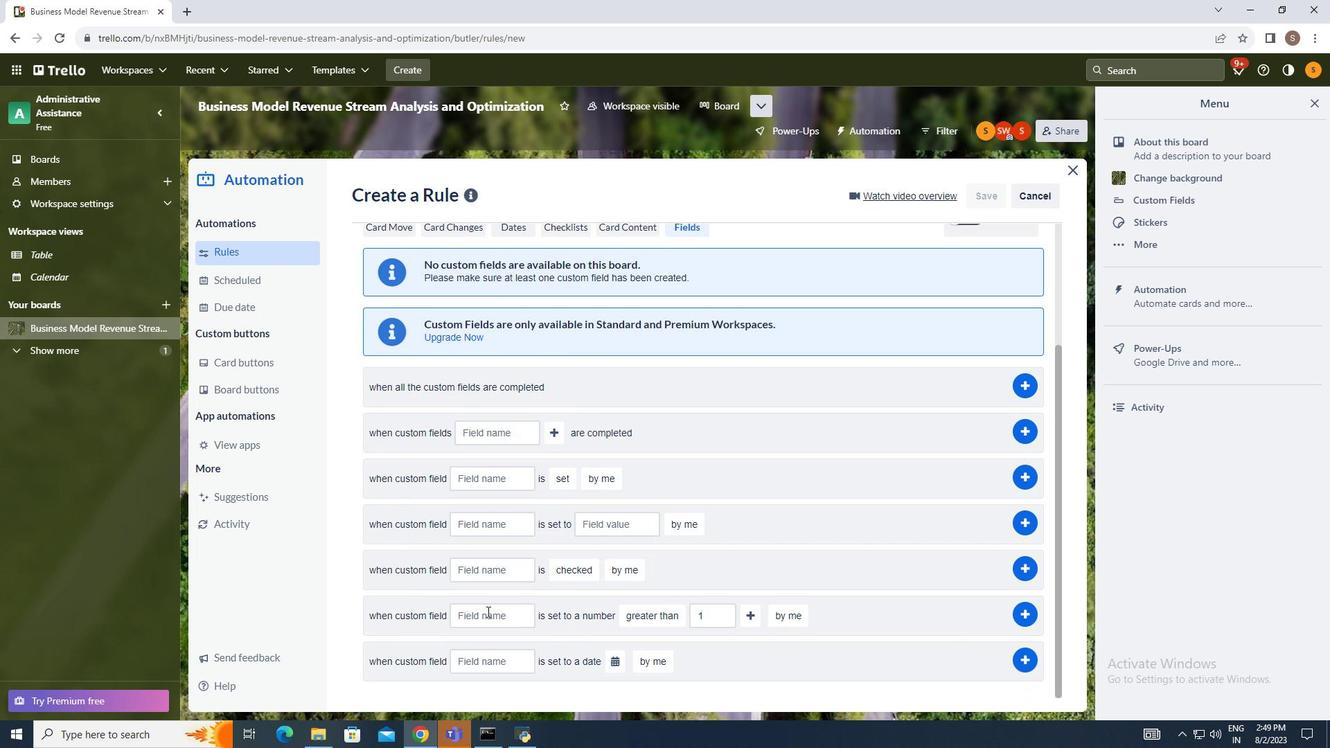 
Action: Mouse pressed left at (487, 611)
Screenshot: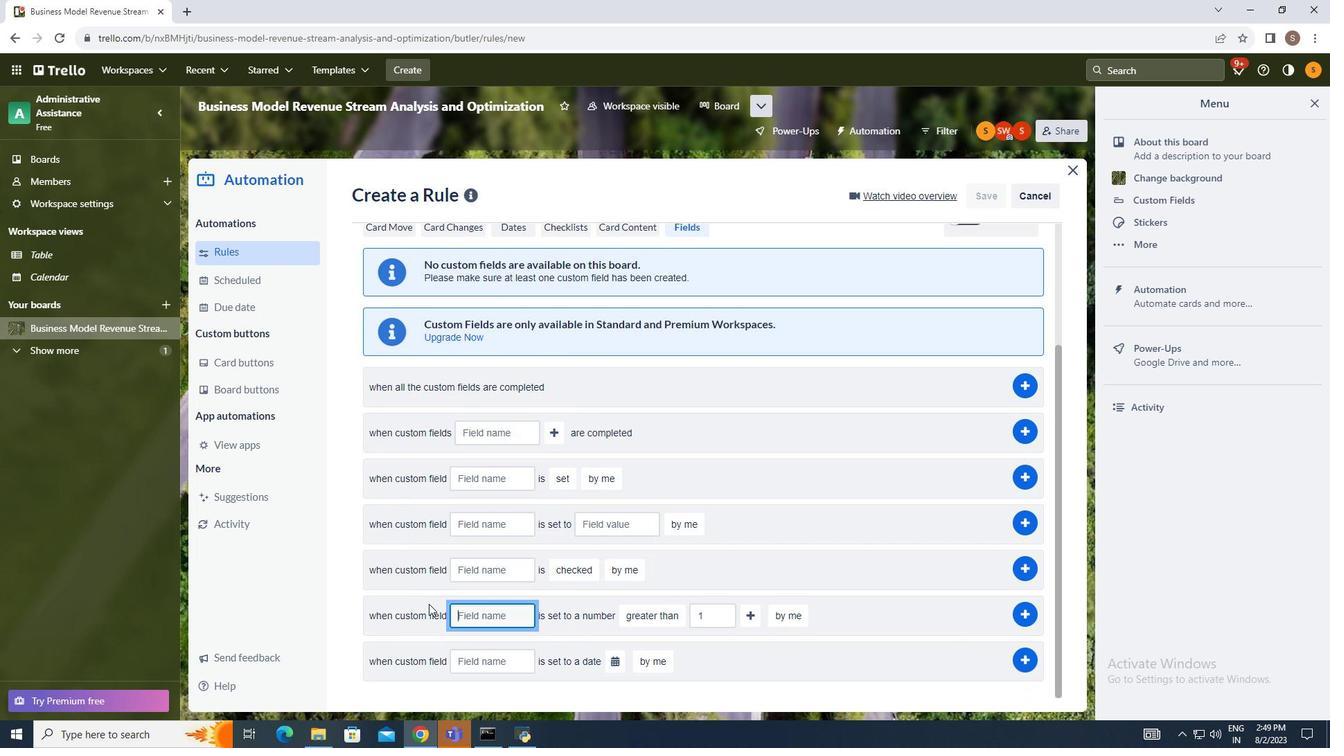 
Action: Mouse moved to (386, 566)
Screenshot: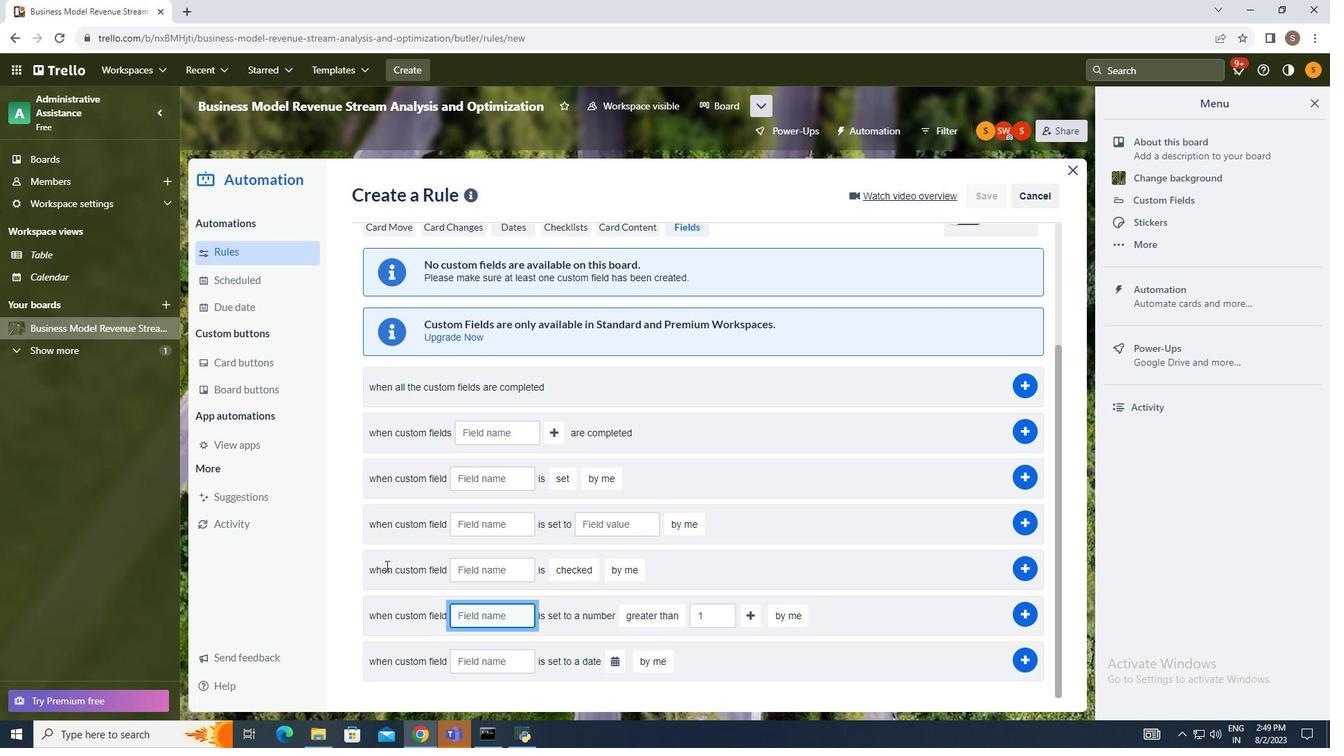 
Action: Key pressed comments
Screenshot: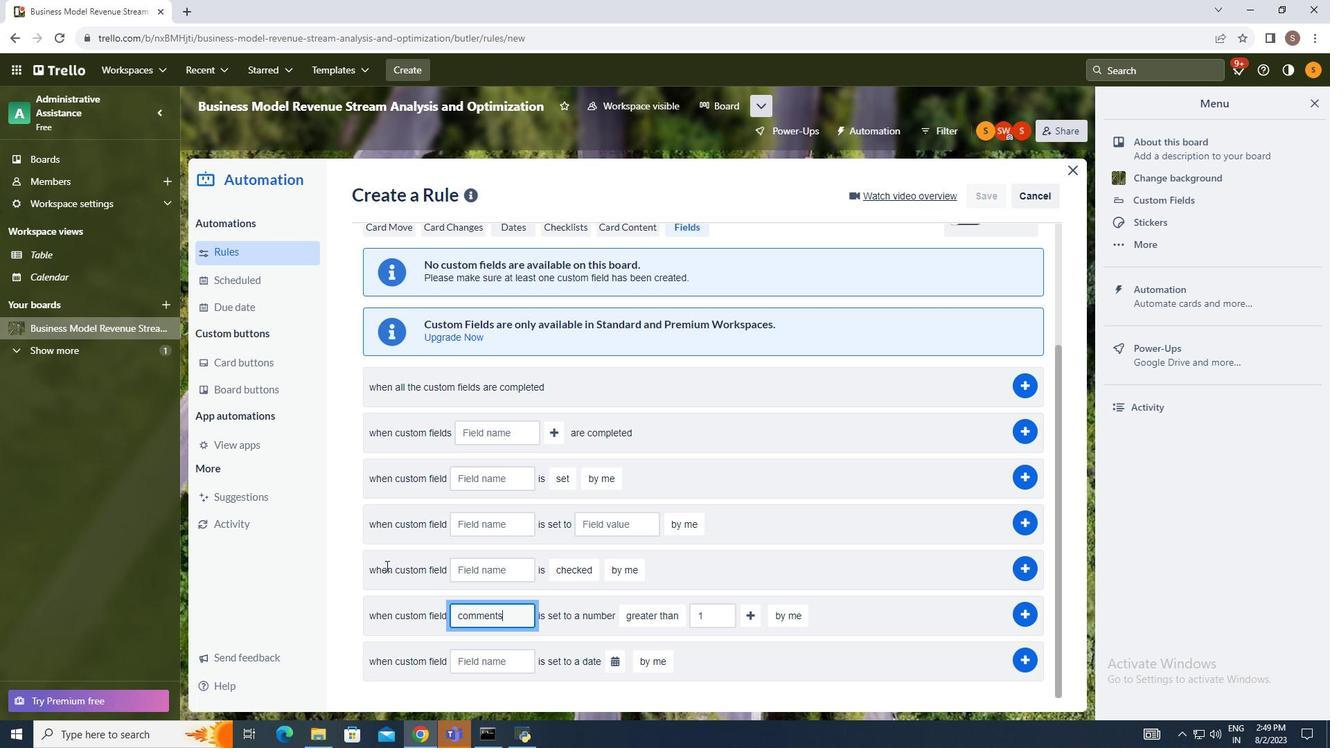 
Action: Mouse moved to (666, 615)
Screenshot: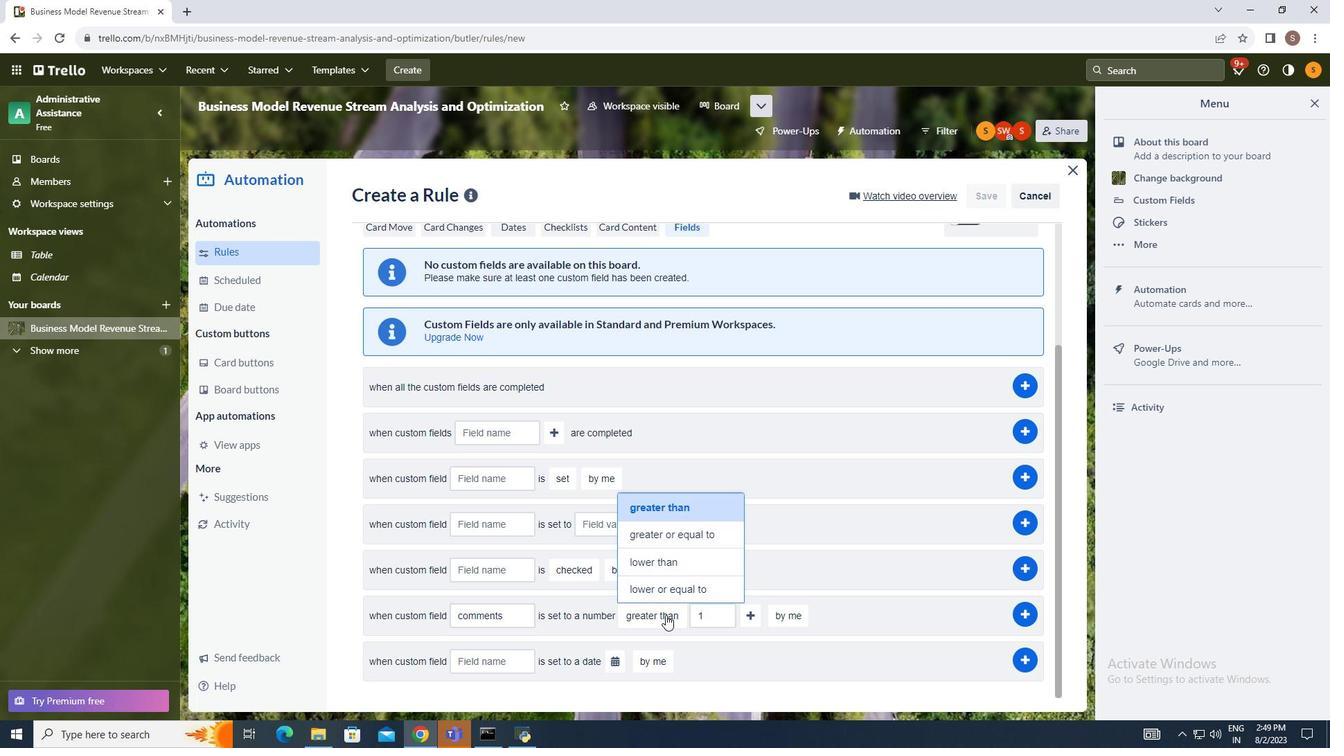 
Action: Mouse pressed left at (666, 615)
Screenshot: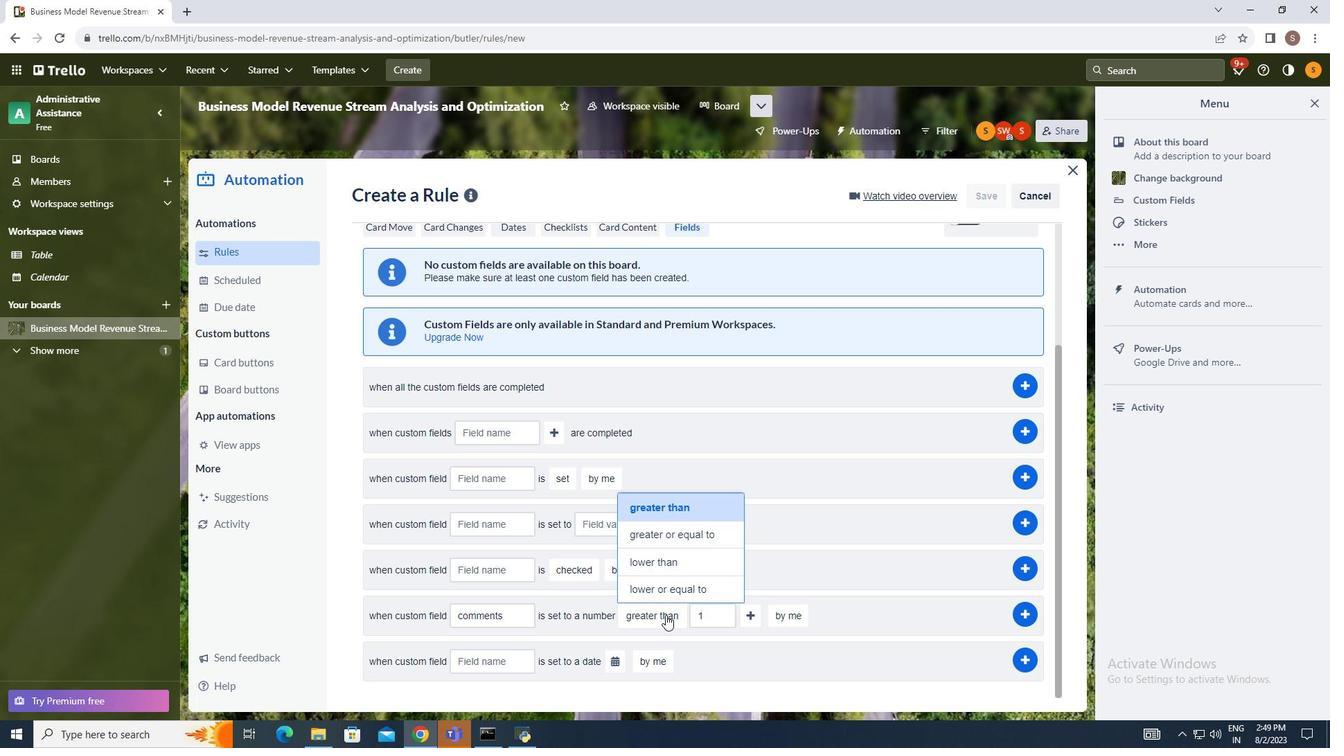 
Action: Mouse moved to (675, 504)
Screenshot: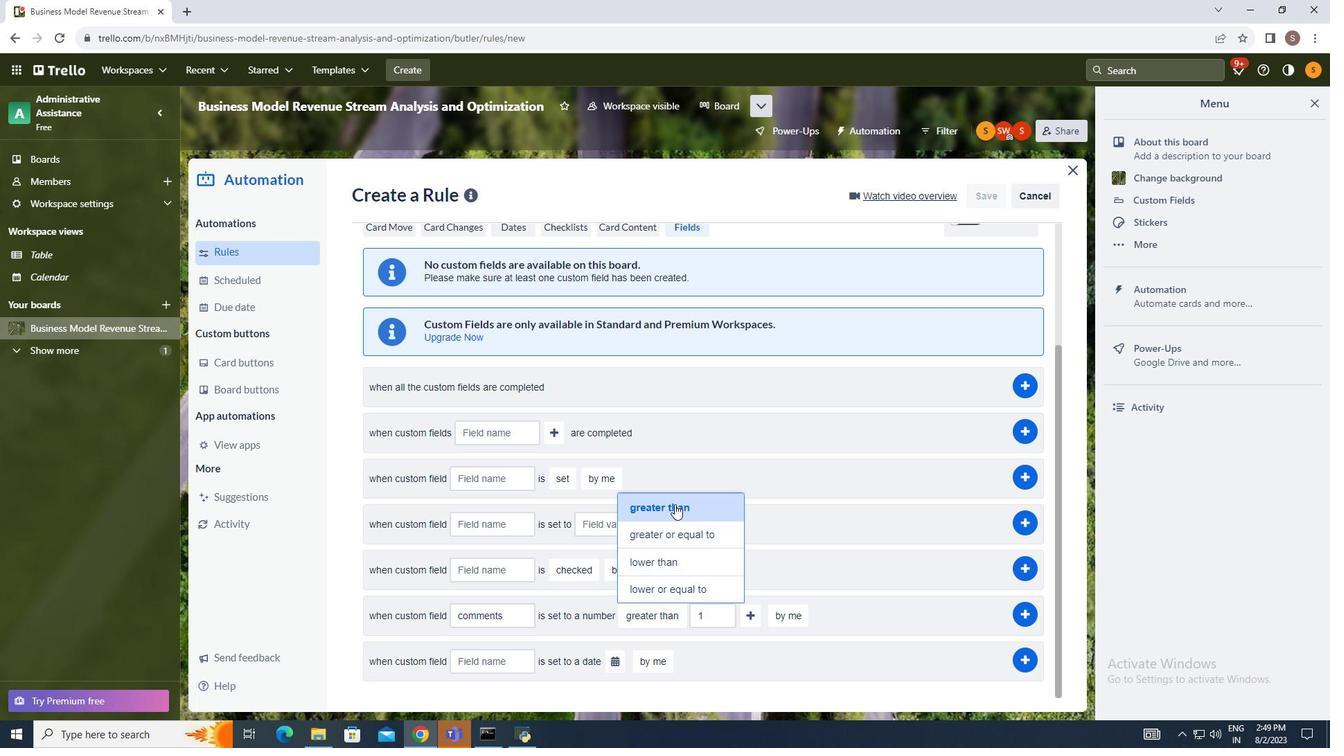 
Action: Mouse pressed left at (675, 504)
Screenshot: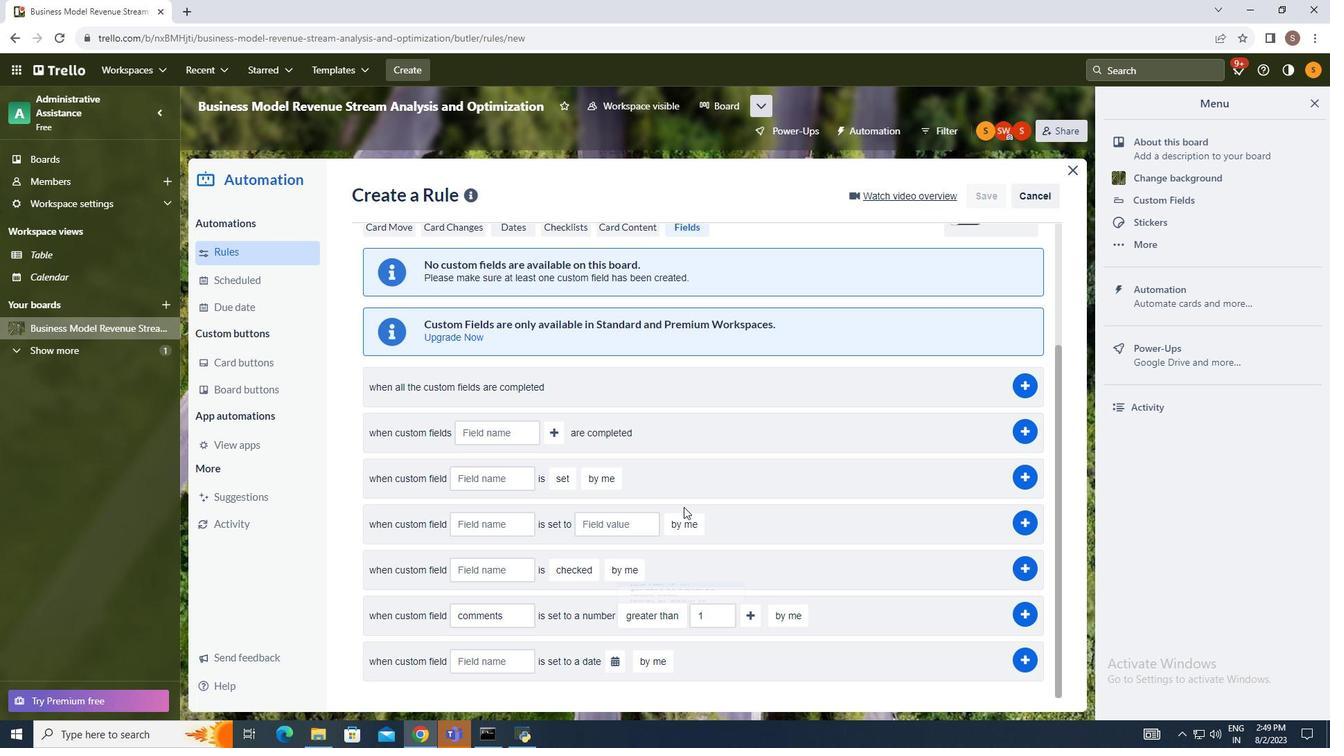 
Action: Mouse moved to (792, 618)
Screenshot: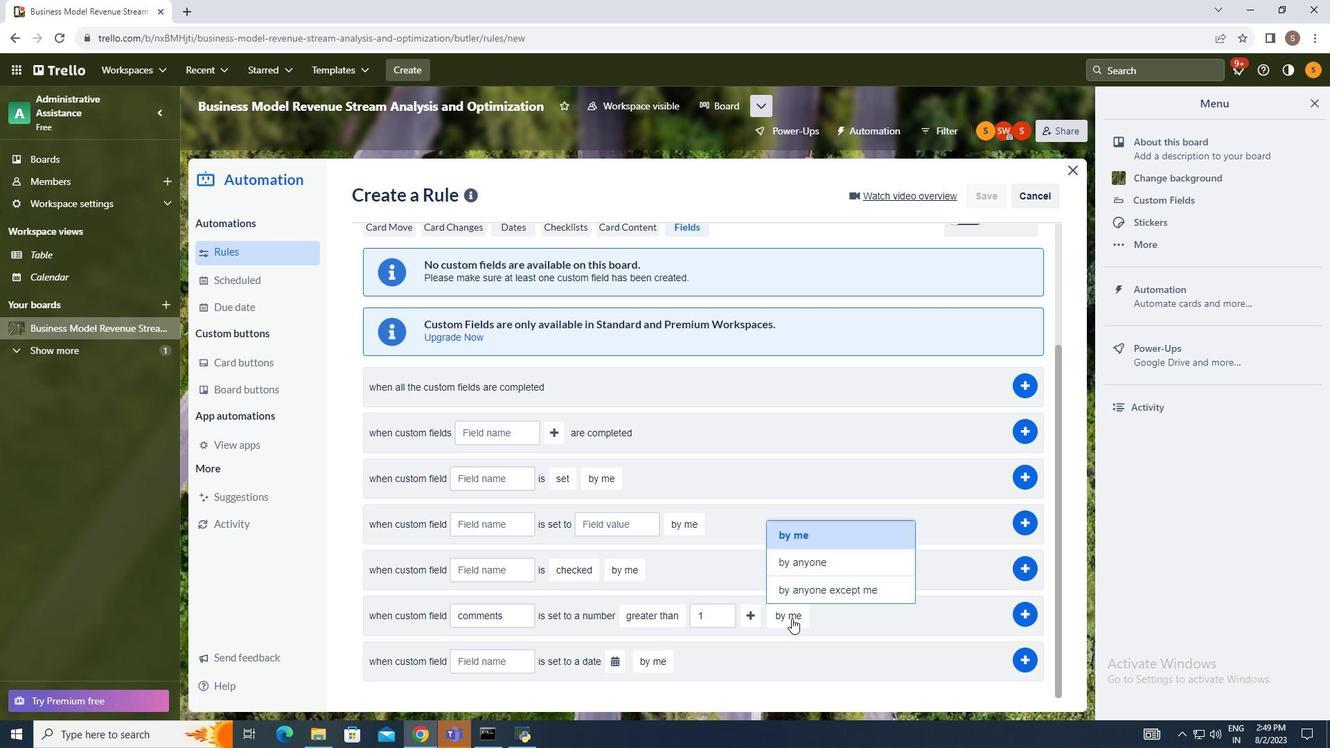 
Action: Mouse pressed left at (792, 618)
Screenshot: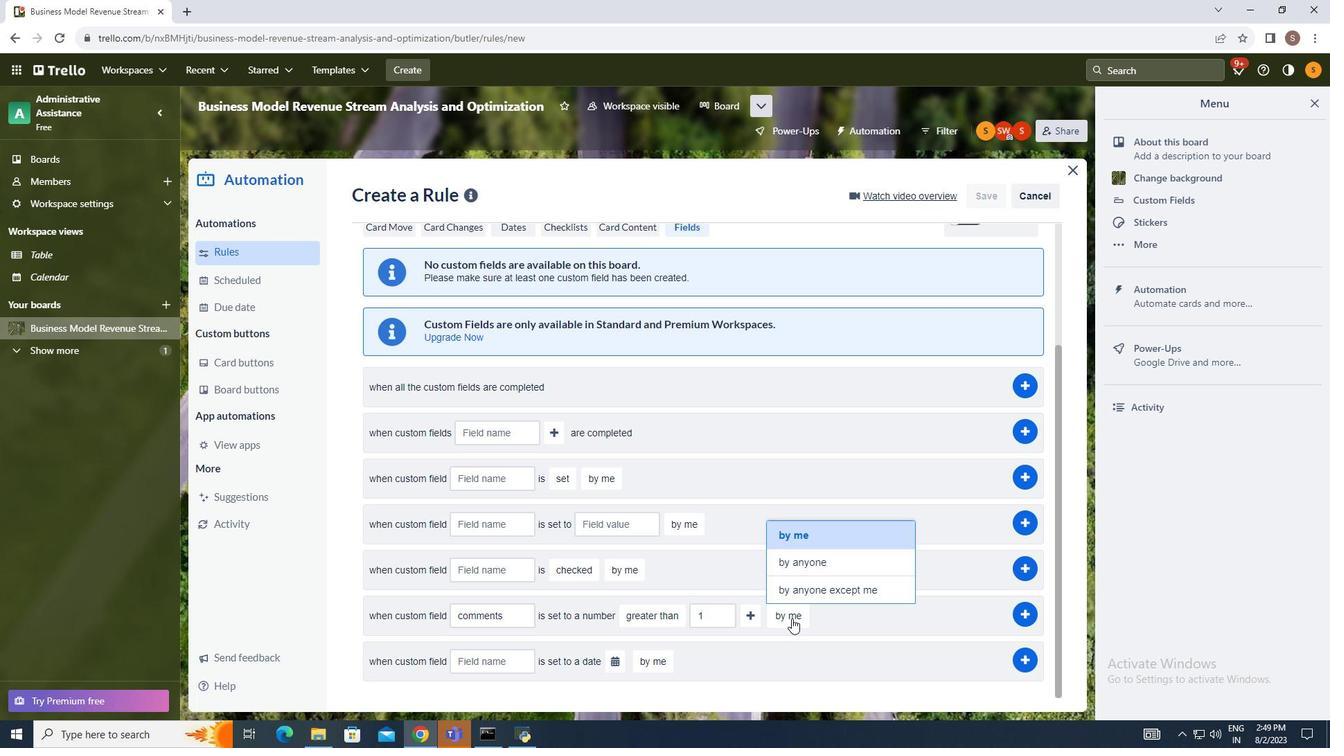 
Action: Mouse moved to (806, 530)
Screenshot: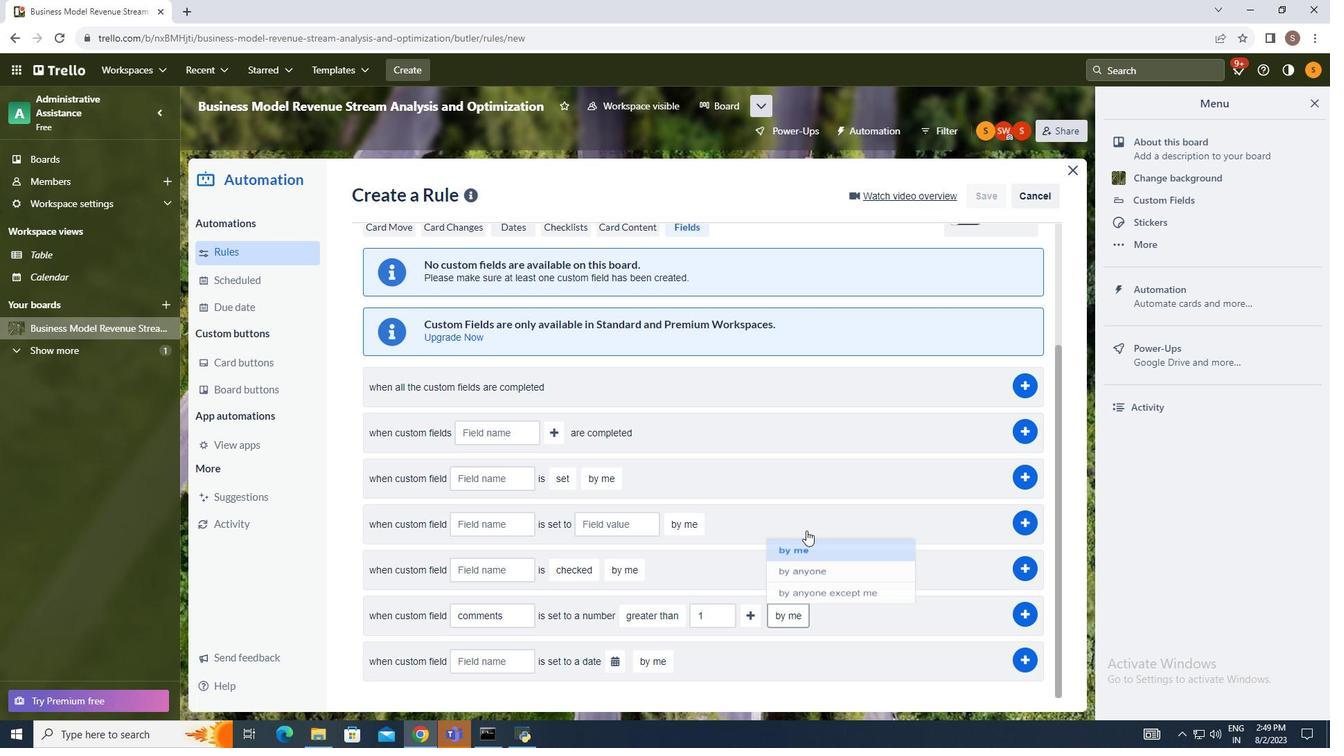 
Action: Mouse pressed left at (806, 530)
Screenshot: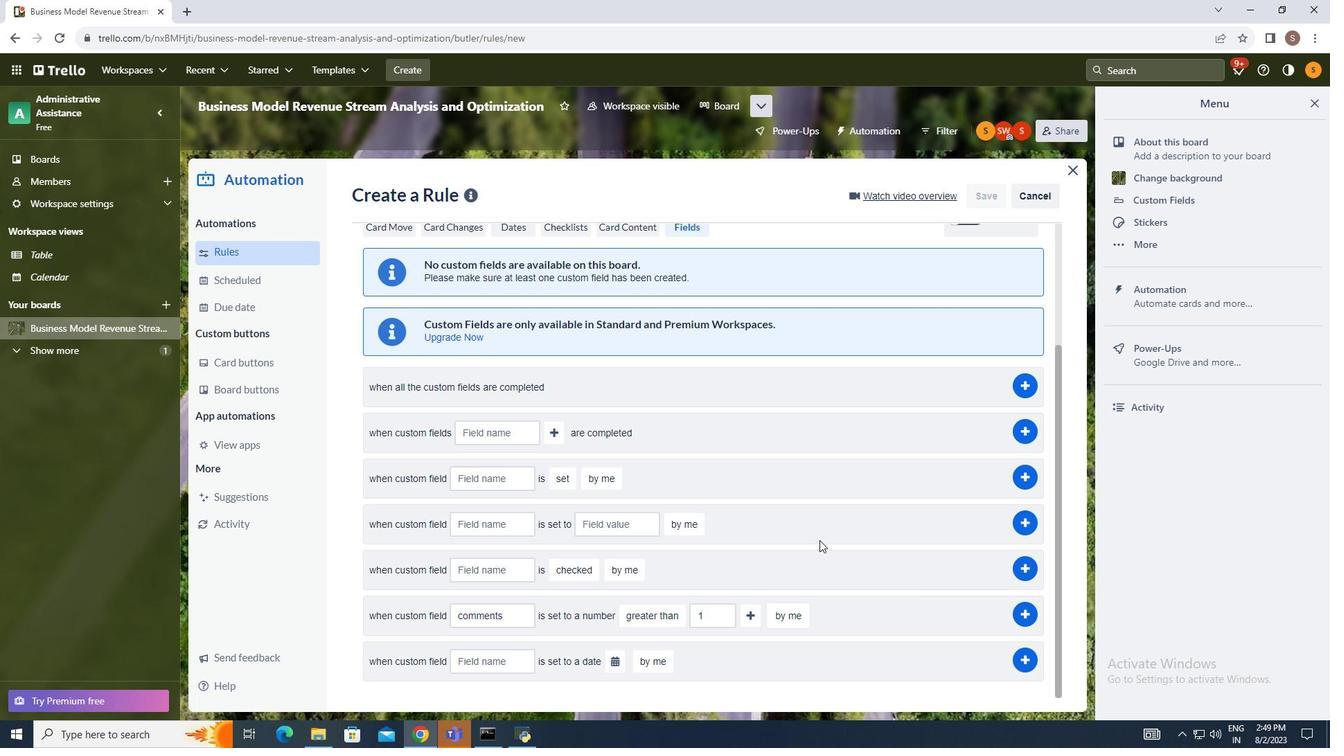 
Action: Mouse moved to (1029, 614)
Screenshot: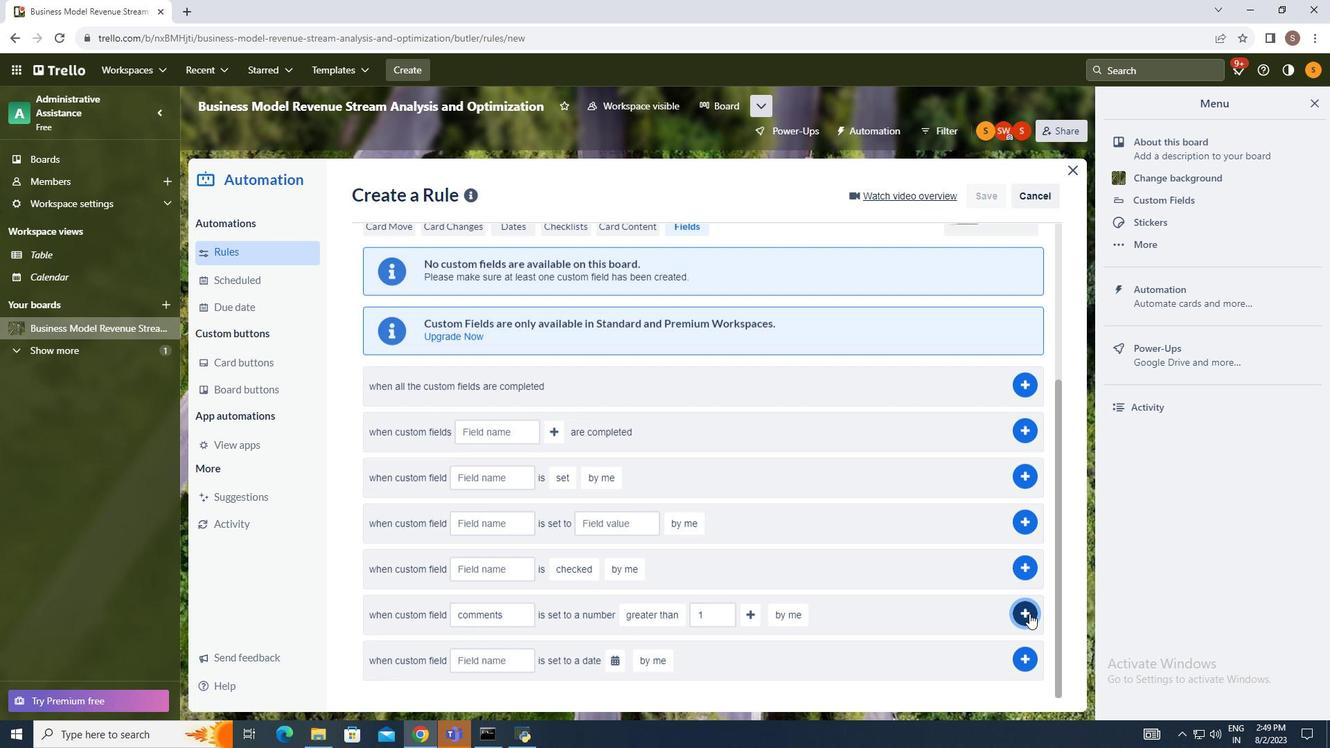 
Action: Mouse pressed left at (1029, 614)
Screenshot: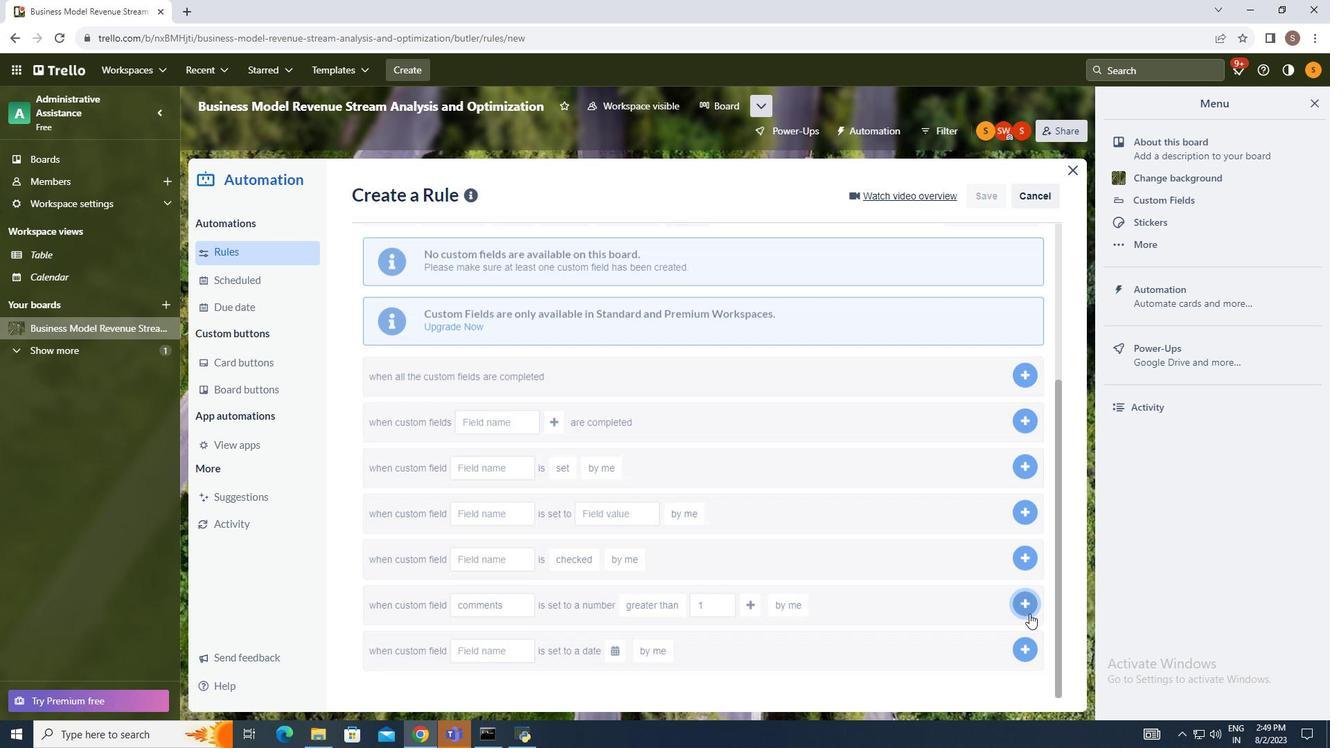 
Action: Mouse moved to (992, 600)
Screenshot: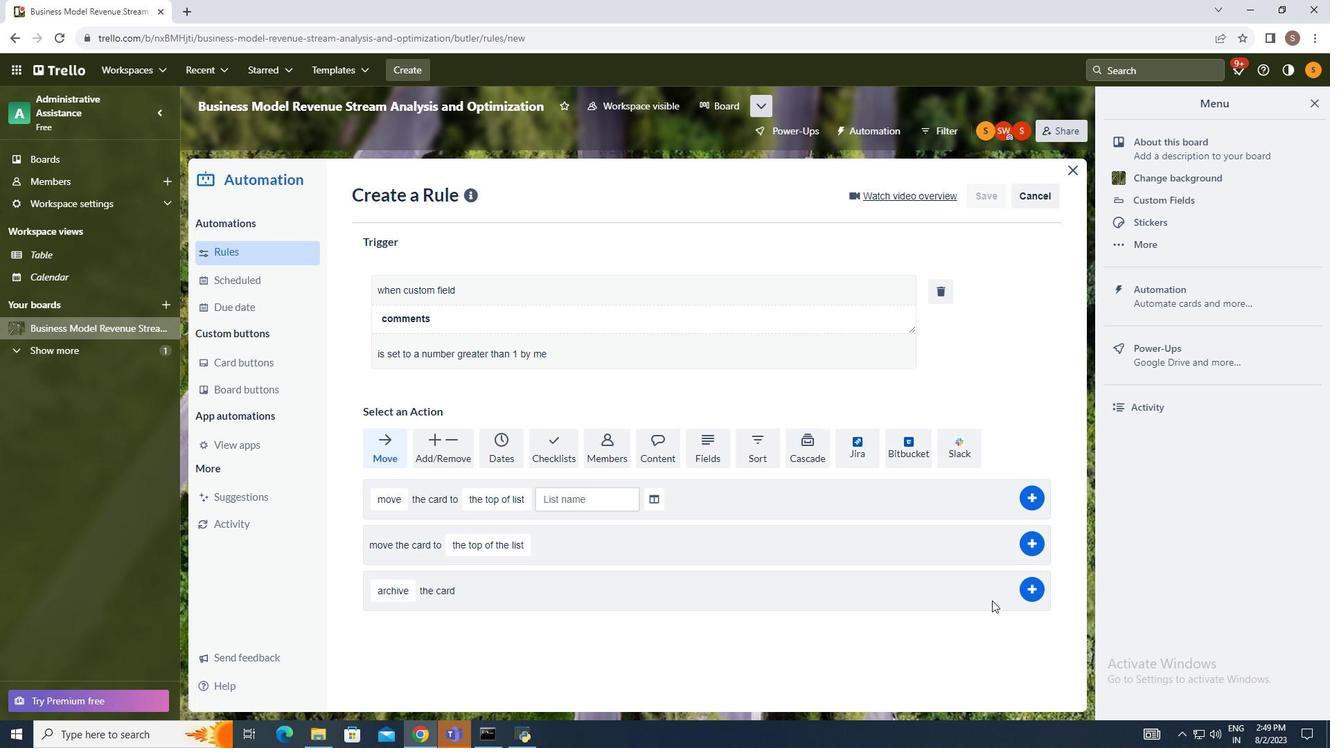 
